Task: Find connections with filter location Hacıqabul with filter topic #realestatewith filter profile language Potuguese with filter current company Volkswagen India with filter school St Anns High School (SSC) with filter industry Chemical Raw Materials Manufacturing with filter service category Marketing with filter keywords title Technical Support Specialist
Action: Mouse moved to (521, 91)
Screenshot: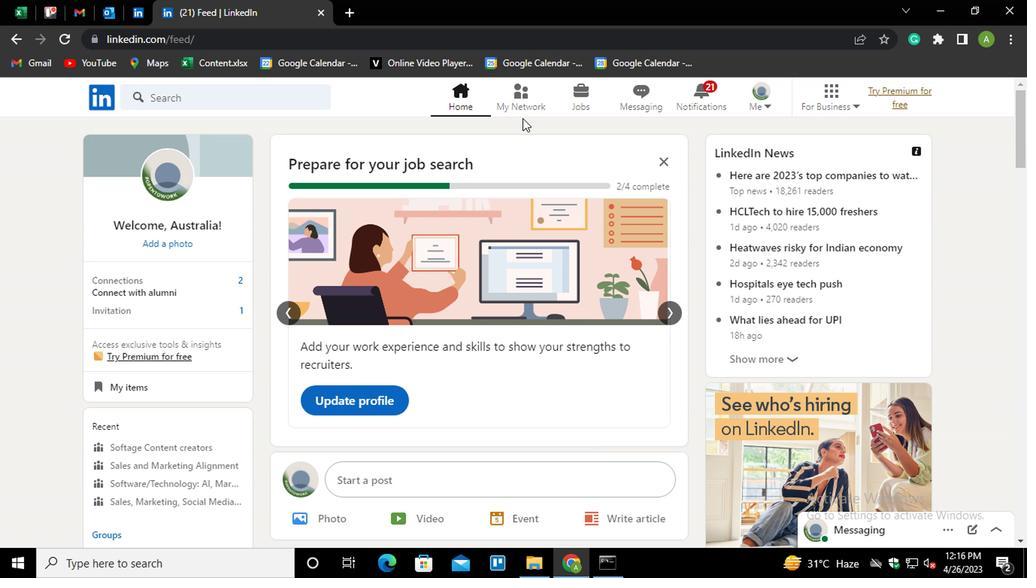 
Action: Mouse pressed left at (521, 91)
Screenshot: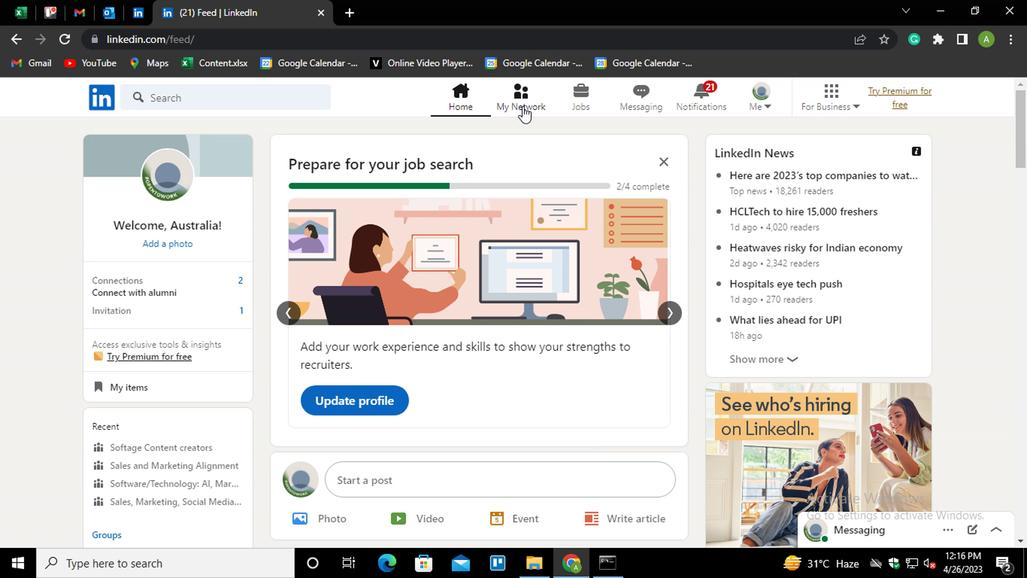 
Action: Mouse moved to (219, 171)
Screenshot: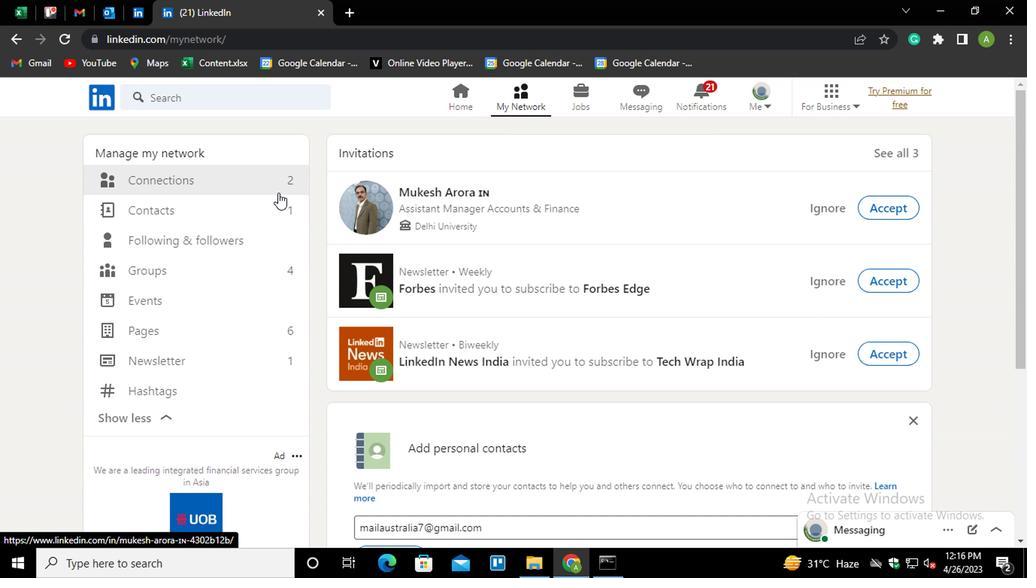 
Action: Mouse pressed left at (219, 171)
Screenshot: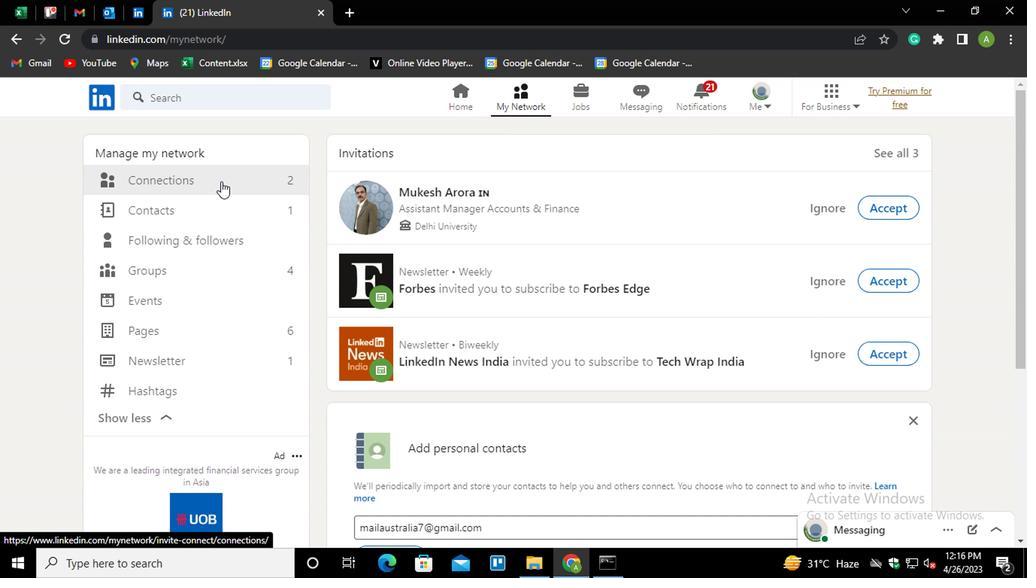 
Action: Mouse moved to (652, 169)
Screenshot: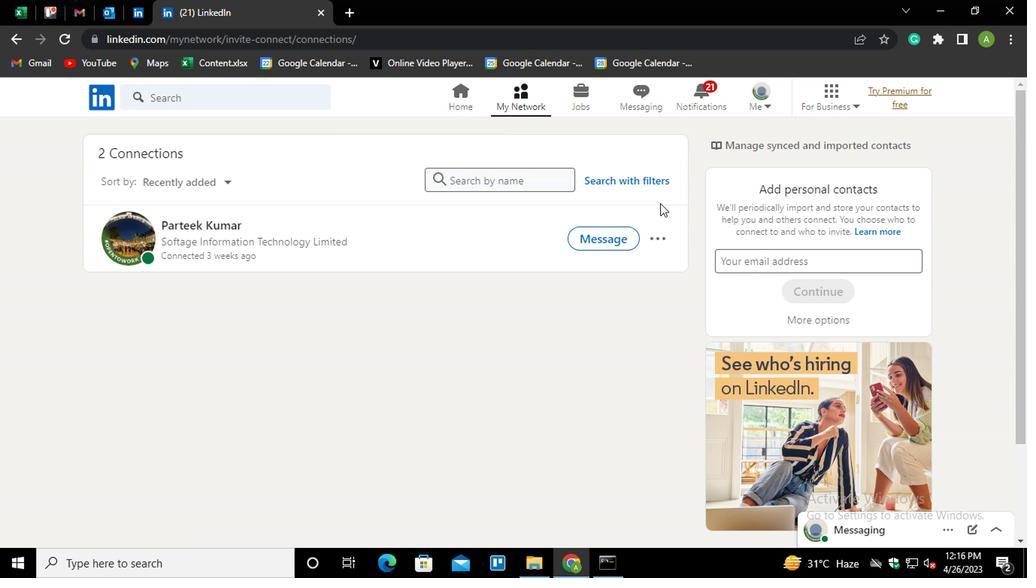 
Action: Mouse pressed left at (652, 169)
Screenshot: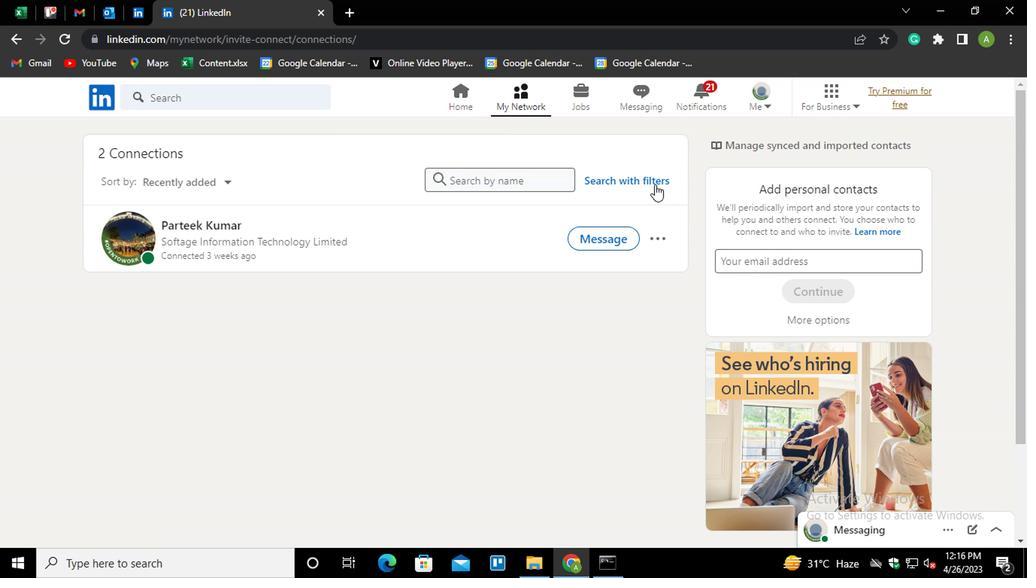 
Action: Mouse moved to (502, 124)
Screenshot: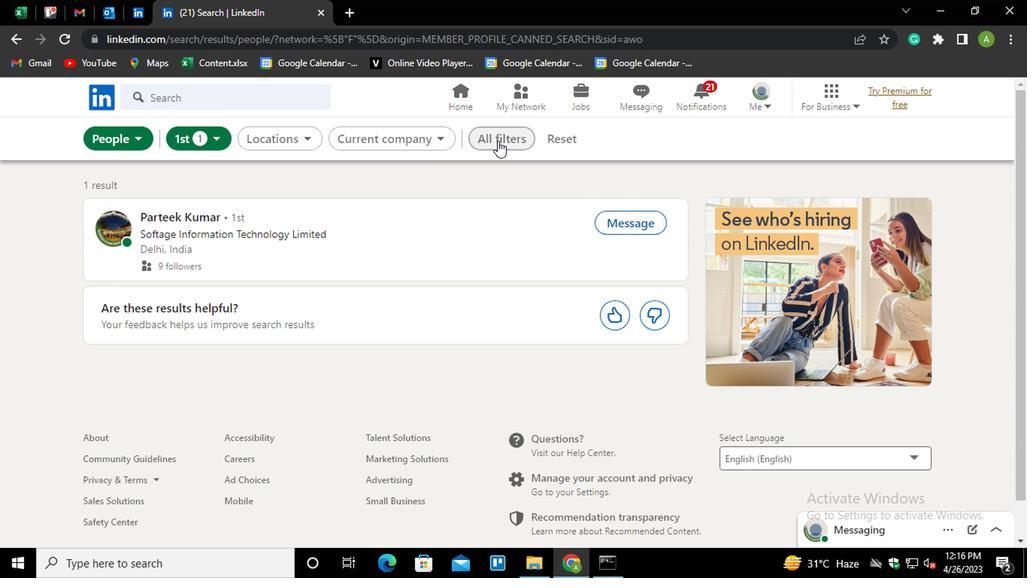 
Action: Mouse pressed left at (502, 124)
Screenshot: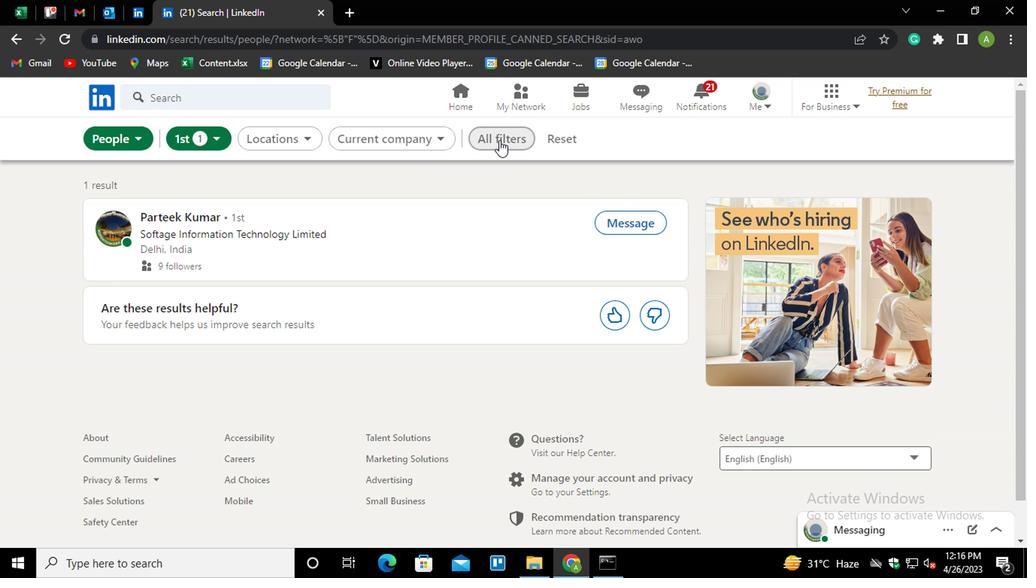 
Action: Mouse moved to (687, 267)
Screenshot: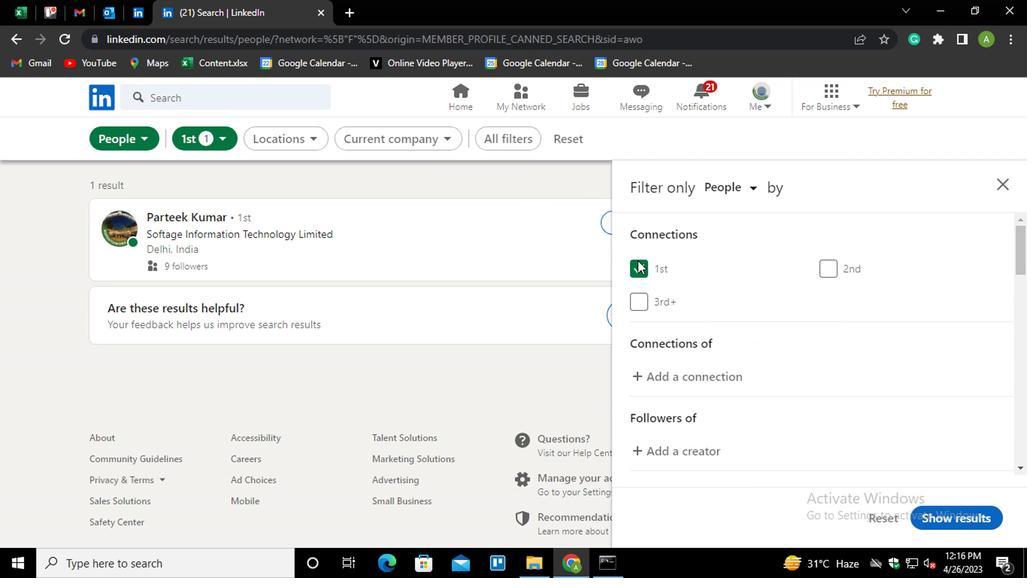 
Action: Mouse scrolled (687, 266) with delta (0, -1)
Screenshot: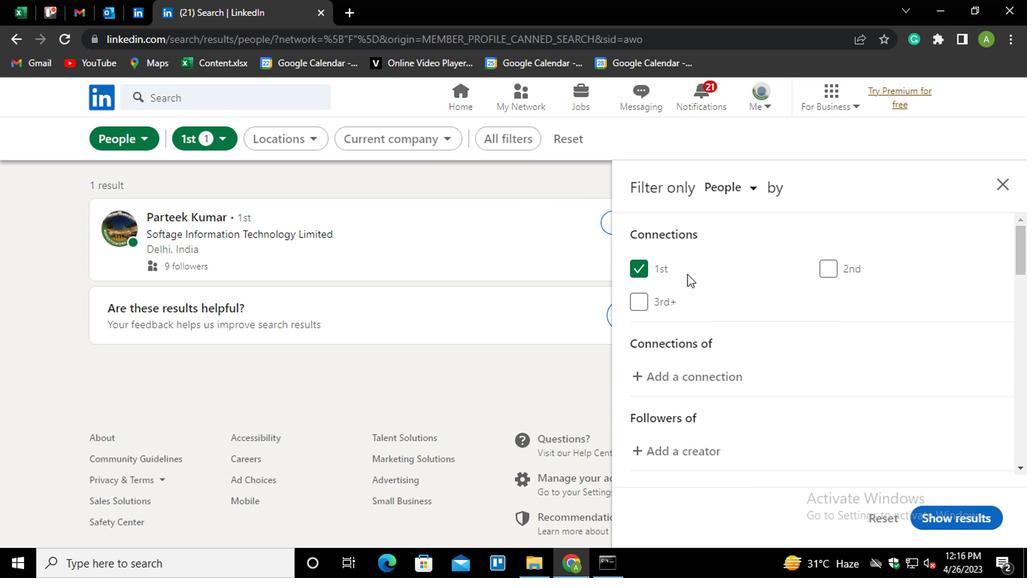 
Action: Mouse scrolled (687, 266) with delta (0, -1)
Screenshot: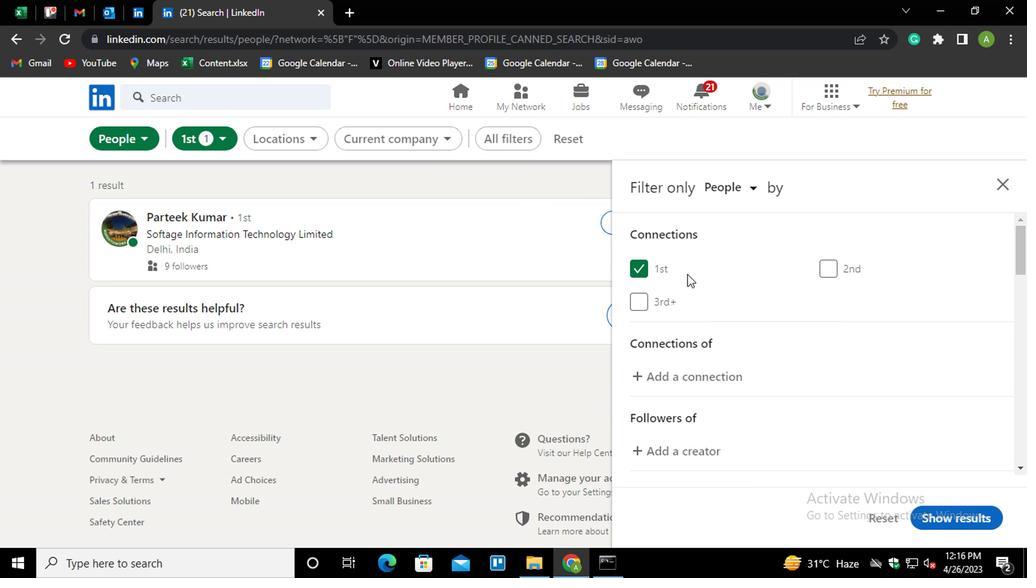 
Action: Mouse moved to (684, 290)
Screenshot: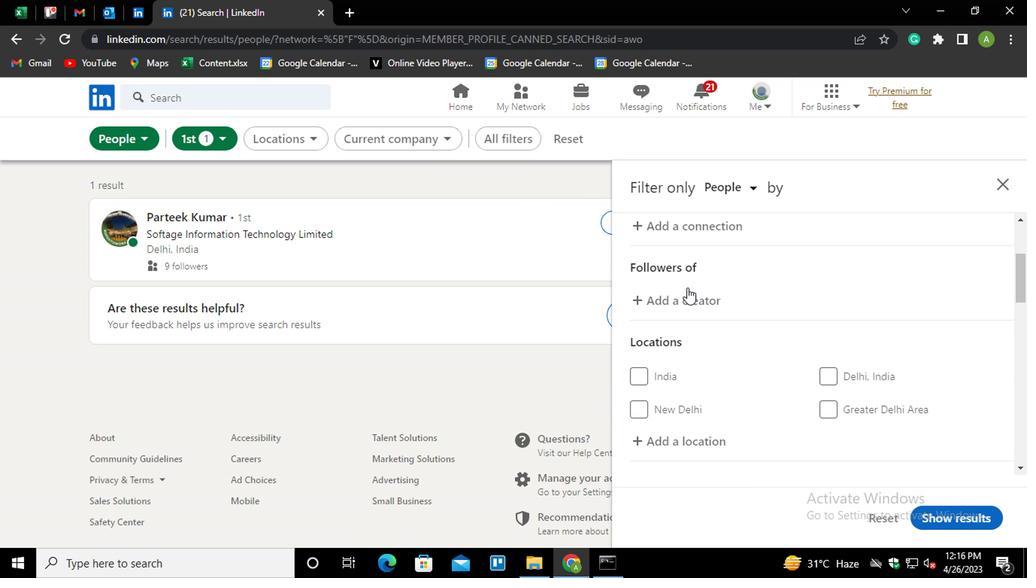 
Action: Mouse scrolled (684, 291) with delta (0, 1)
Screenshot: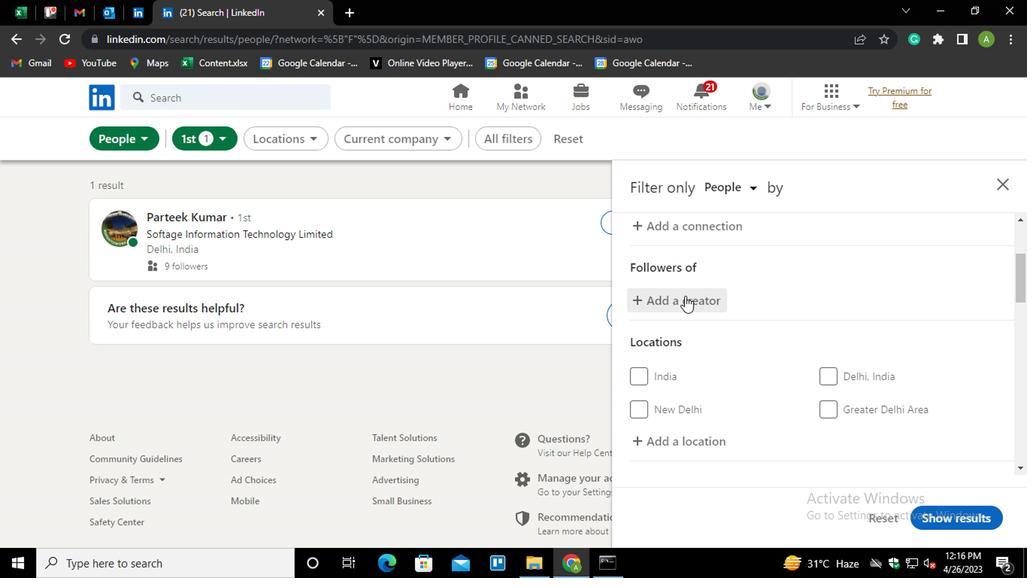 
Action: Mouse moved to (687, 313)
Screenshot: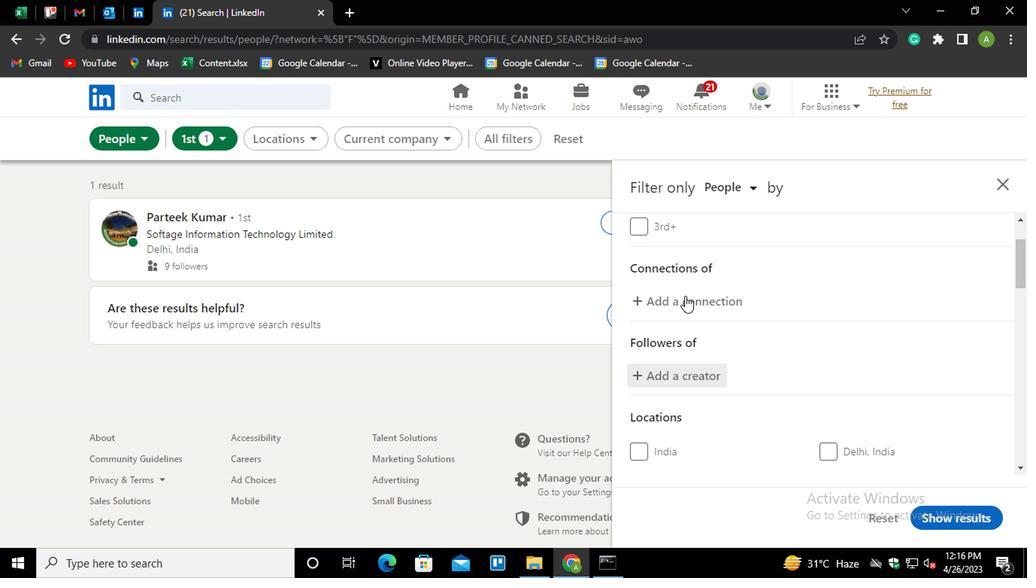 
Action: Mouse scrolled (687, 313) with delta (0, 0)
Screenshot: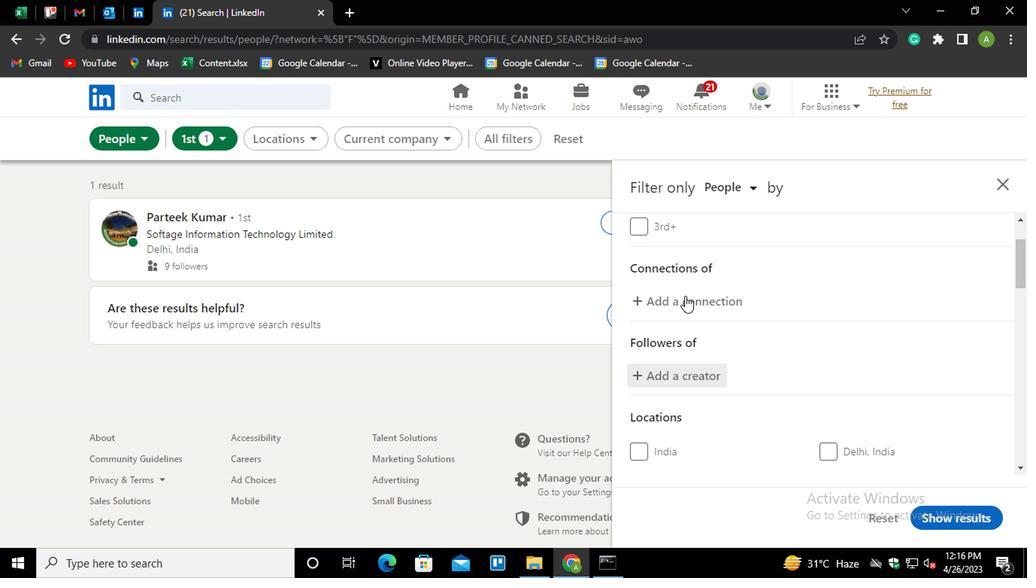 
Action: Mouse scrolled (687, 313) with delta (0, 0)
Screenshot: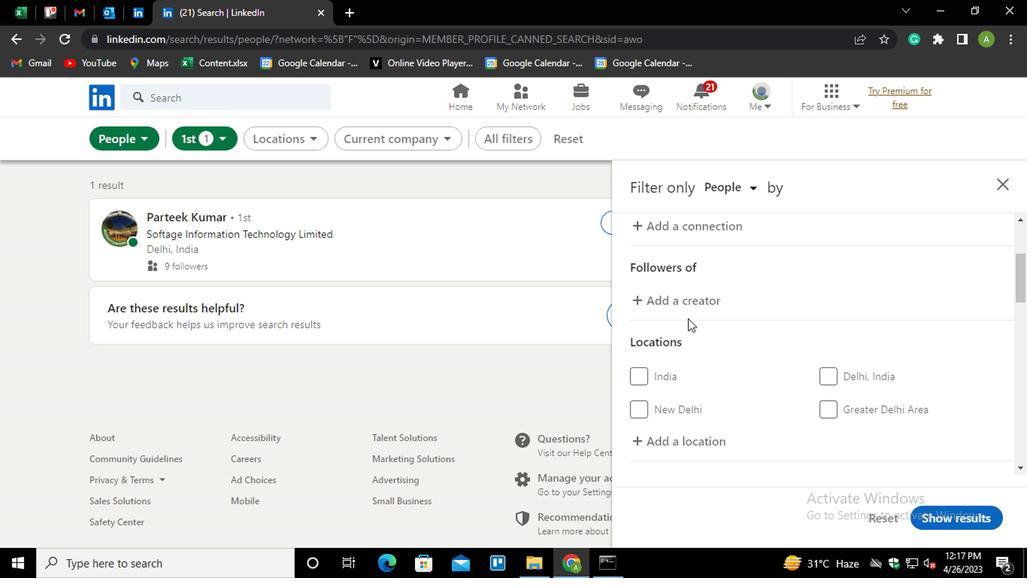 
Action: Mouse moved to (683, 370)
Screenshot: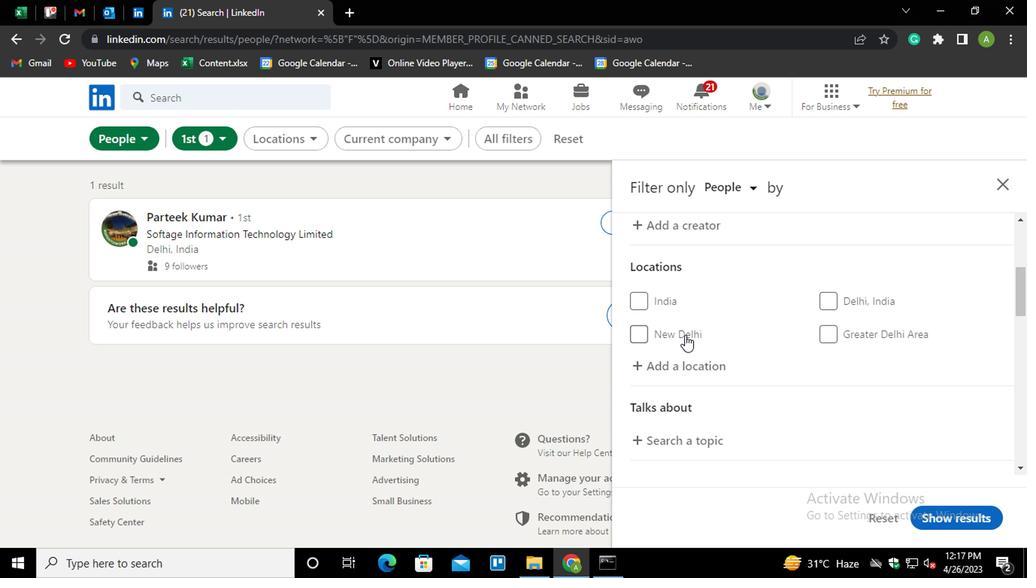 
Action: Mouse pressed left at (683, 370)
Screenshot: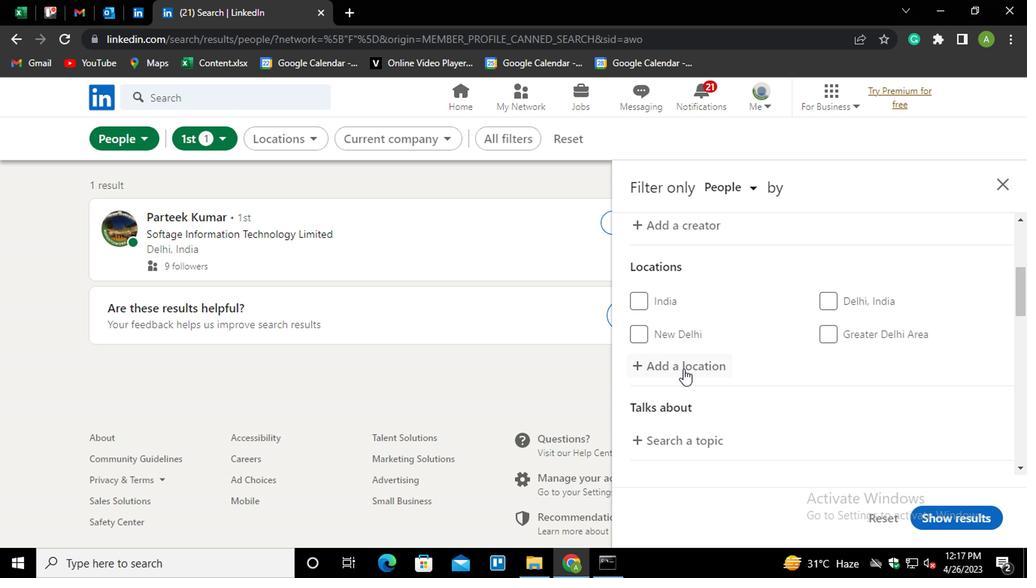 
Action: Mouse moved to (685, 364)
Screenshot: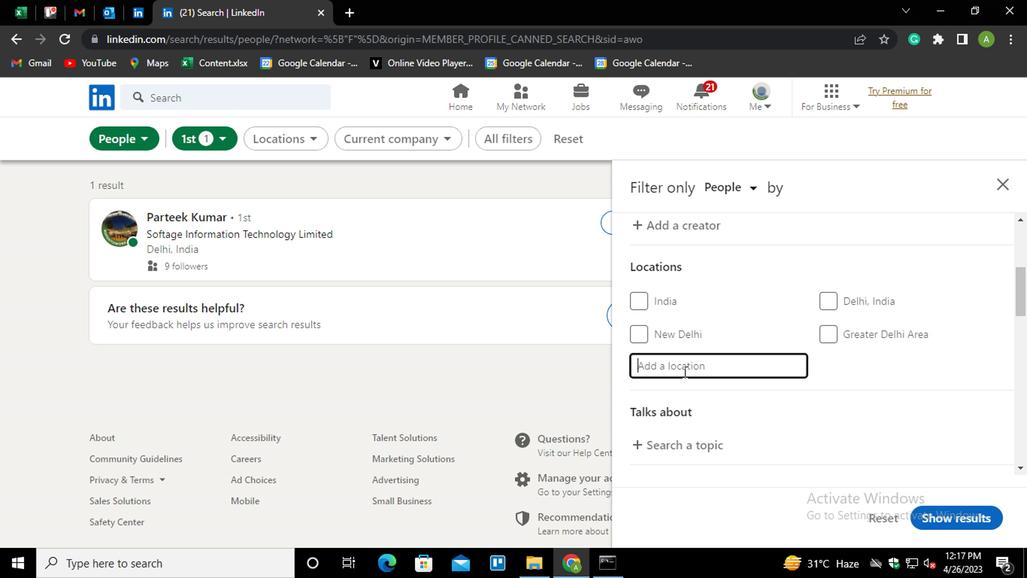 
Action: Mouse pressed left at (685, 364)
Screenshot: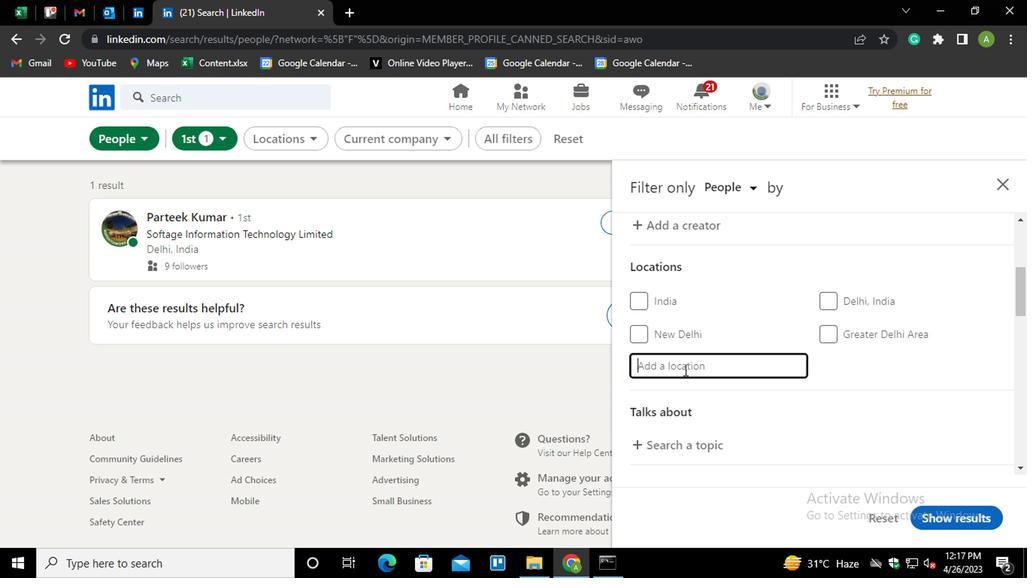 
Action: Key pressed <Key.shift_r>Haciqa<Key.down><Key.enter>
Screenshot: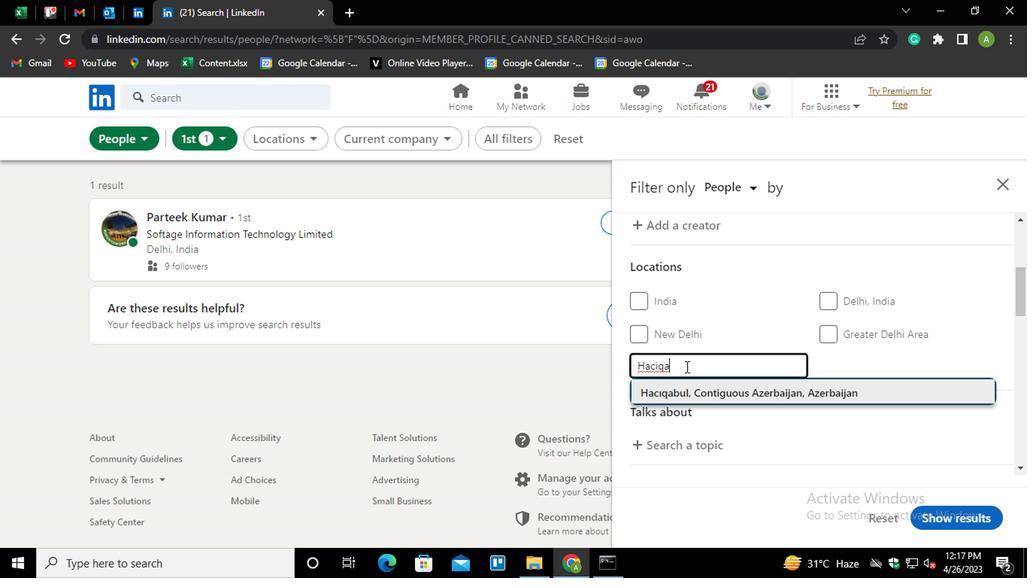 
Action: Mouse moved to (749, 371)
Screenshot: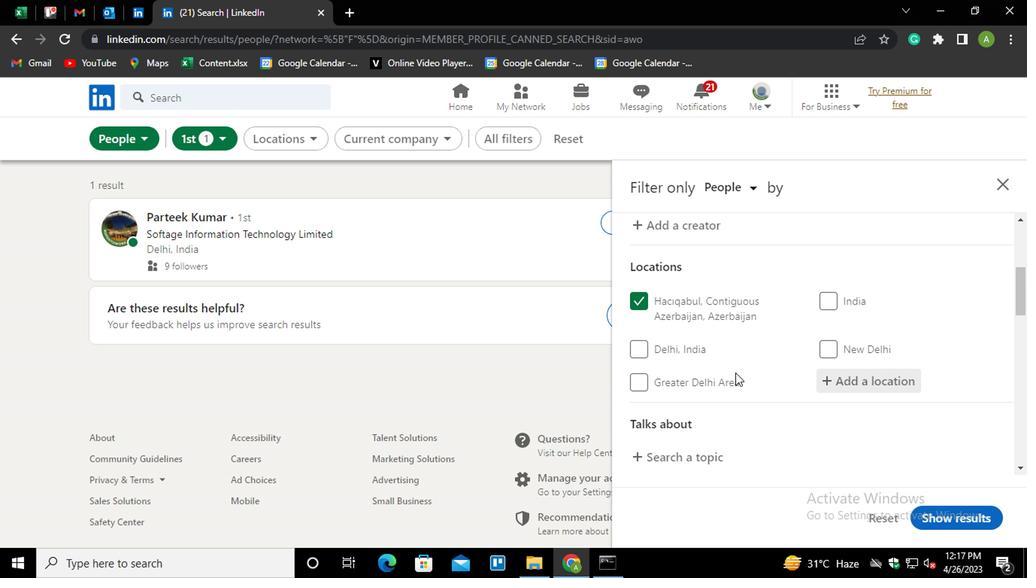 
Action: Mouse scrolled (749, 370) with delta (0, 0)
Screenshot: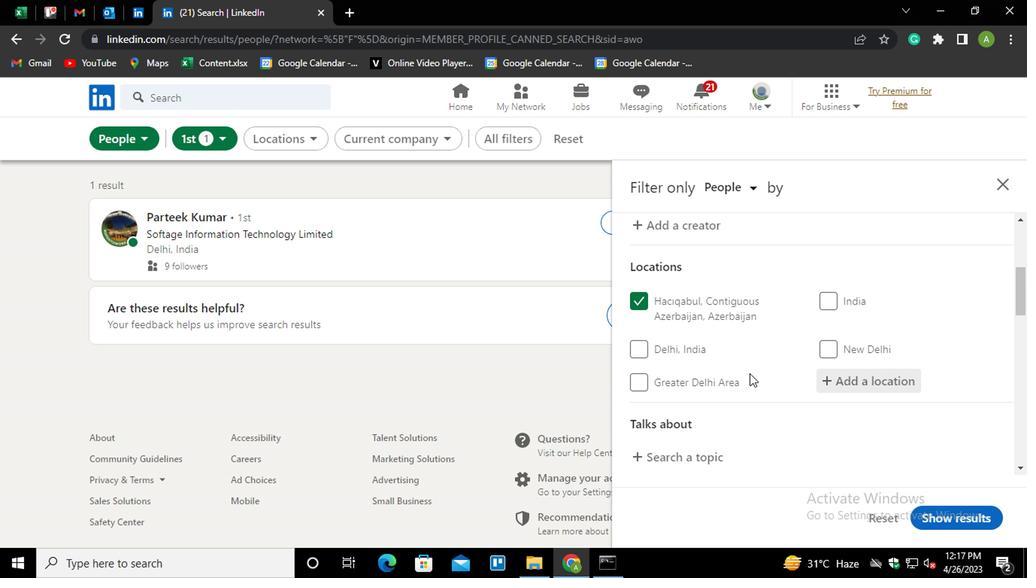 
Action: Mouse moved to (679, 379)
Screenshot: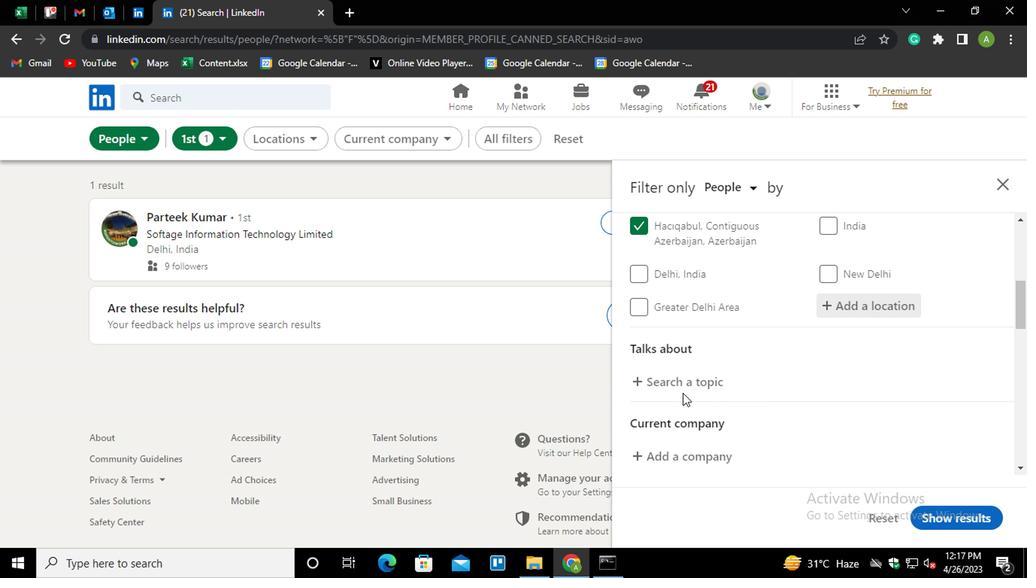 
Action: Mouse pressed left at (679, 379)
Screenshot: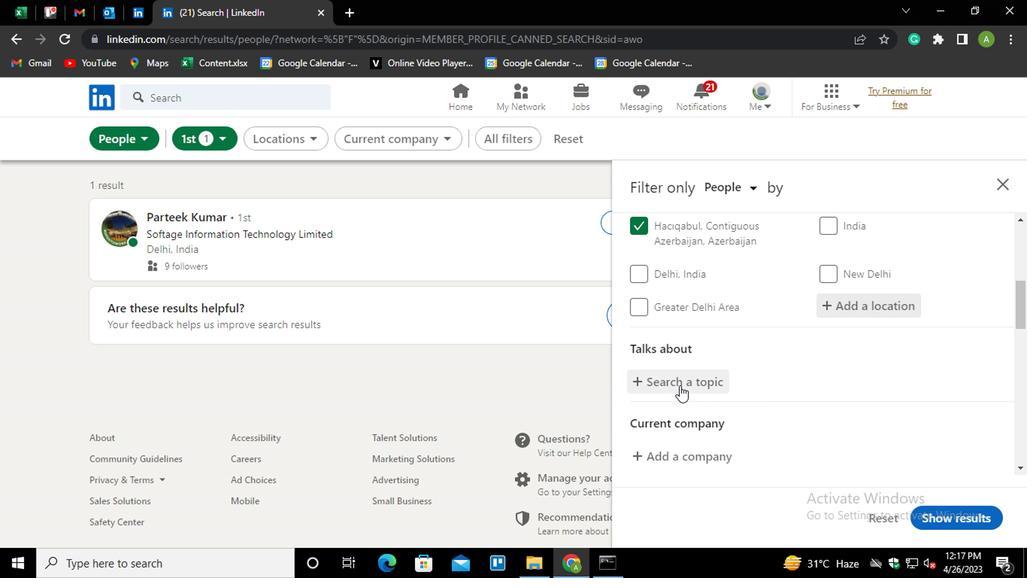
Action: Key pressed <Key.shift>#REALESTATE
Screenshot: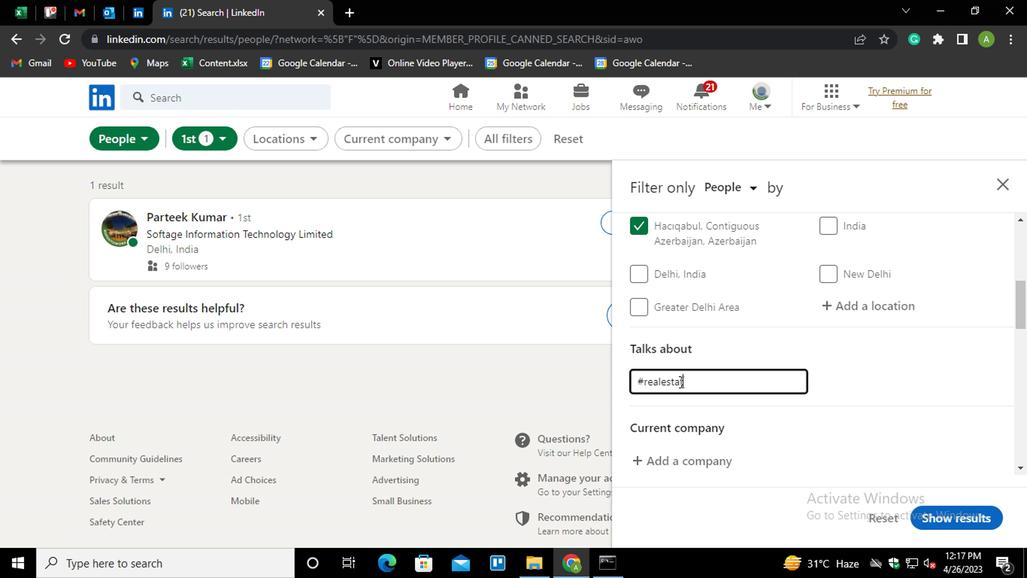 
Action: Mouse moved to (897, 374)
Screenshot: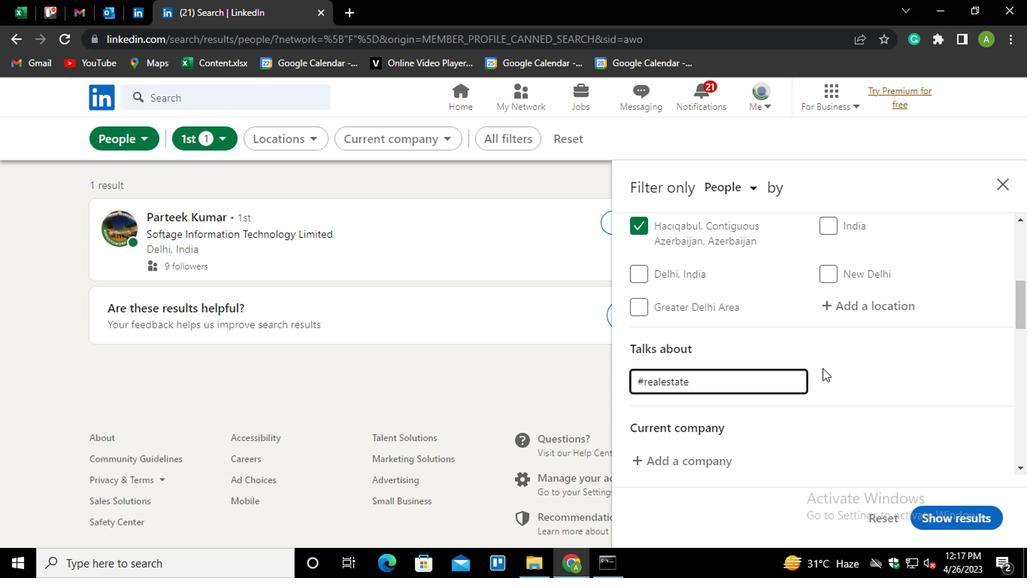 
Action: Mouse pressed left at (897, 374)
Screenshot: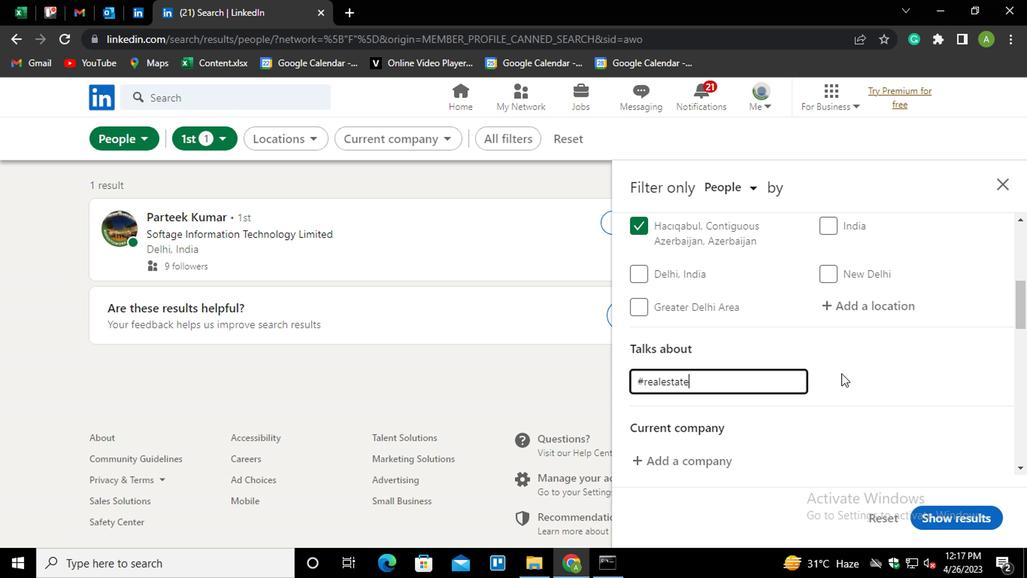 
Action: Mouse moved to (866, 340)
Screenshot: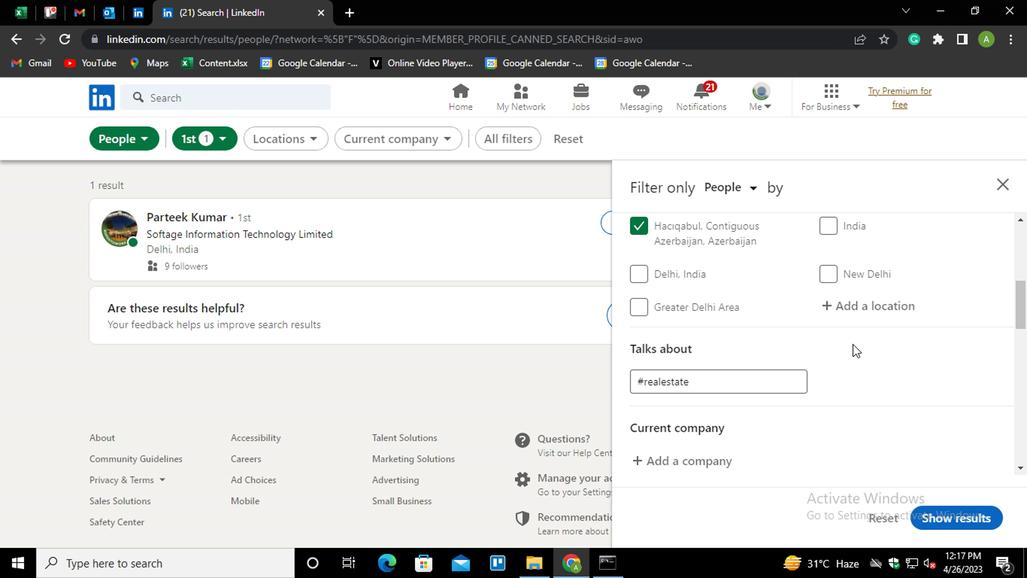 
Action: Mouse scrolled (866, 339) with delta (0, 0)
Screenshot: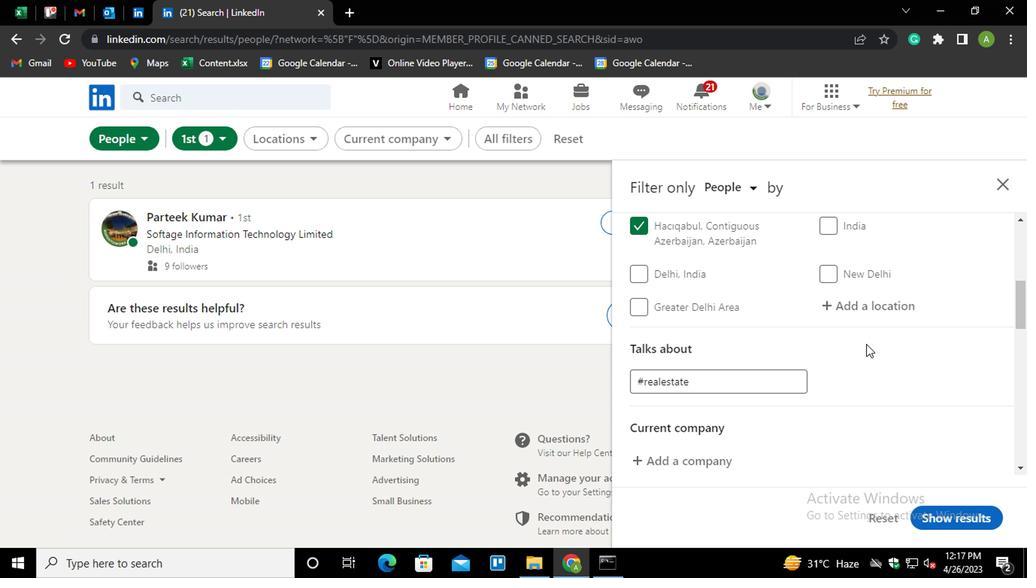 
Action: Mouse moved to (689, 369)
Screenshot: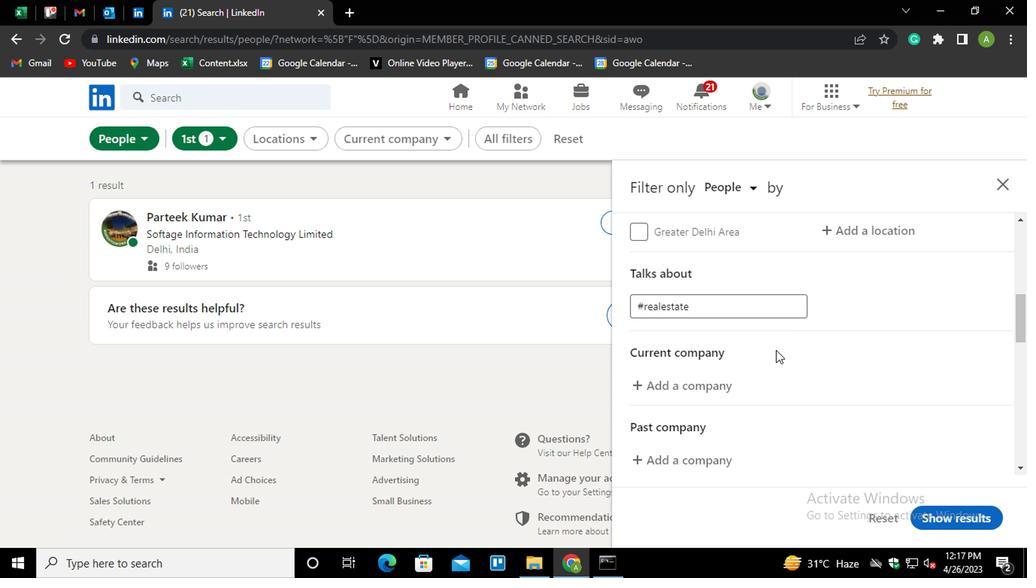 
Action: Mouse scrolled (689, 368) with delta (0, 0)
Screenshot: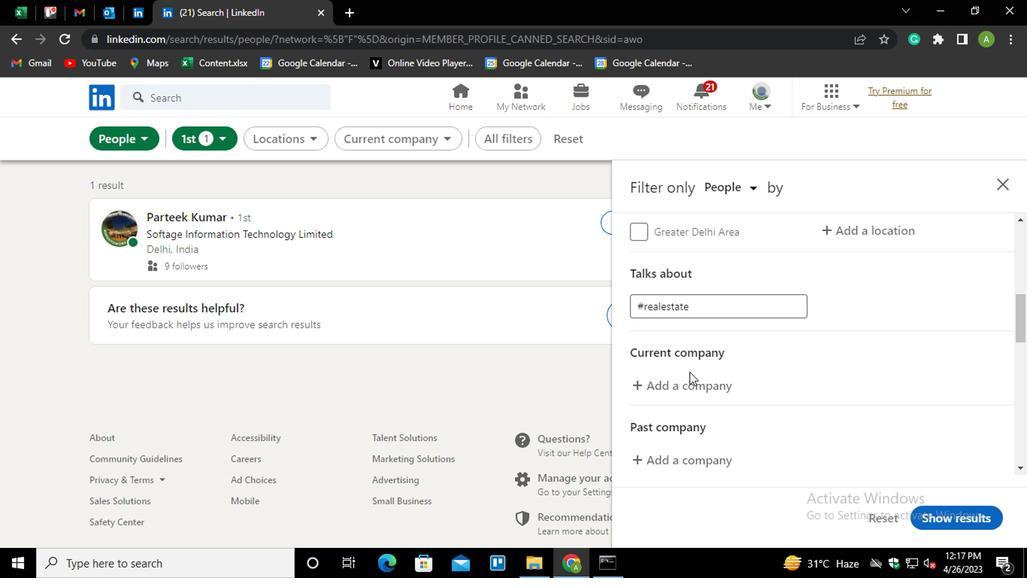 
Action: Mouse moved to (682, 303)
Screenshot: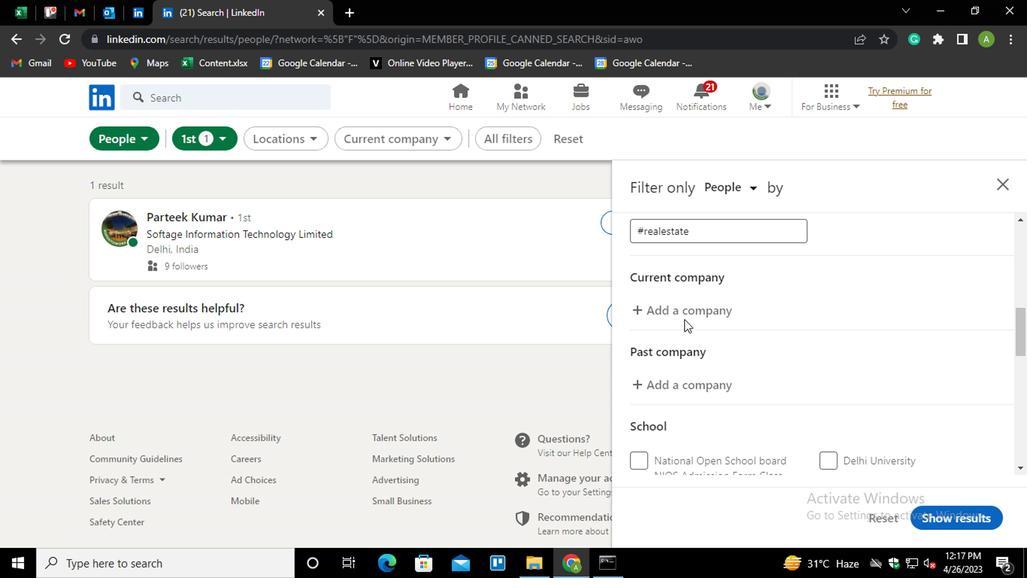
Action: Mouse pressed left at (682, 303)
Screenshot: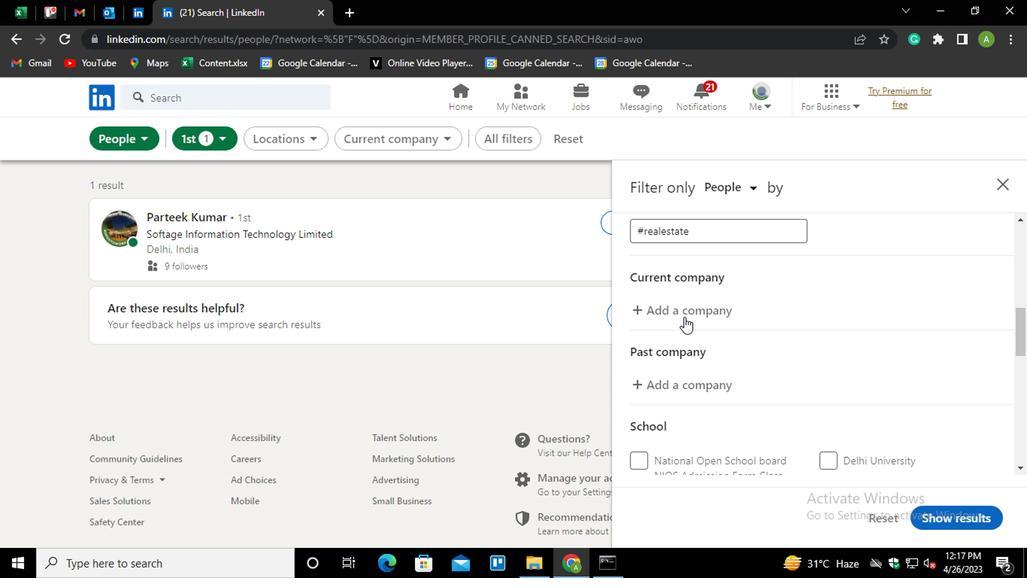 
Action: Key pressed <Key.shift>VOLKS<Key.down><Key.down><Key.down><Key.down><Key.down><Key.enter>
Screenshot: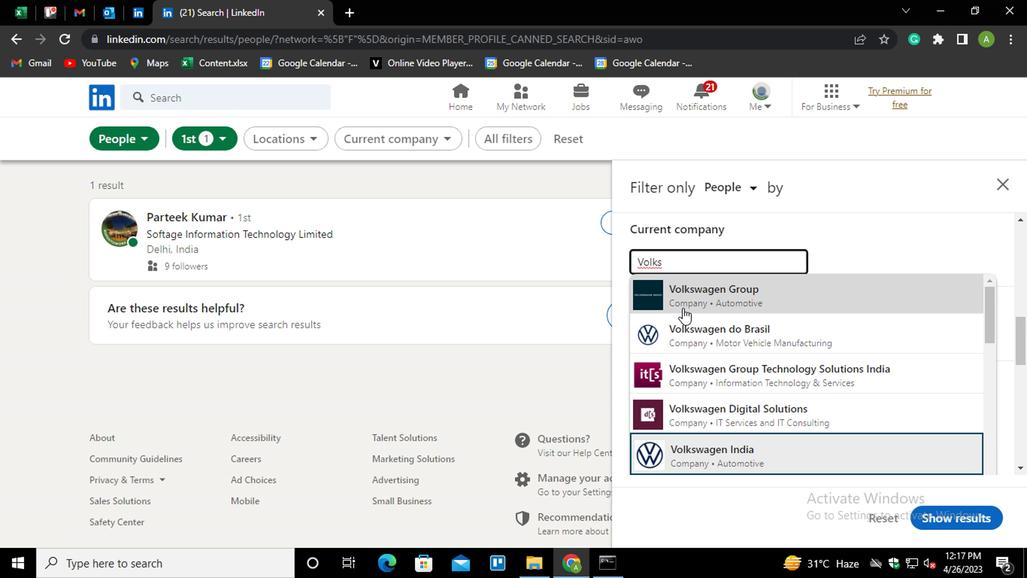 
Action: Mouse moved to (770, 308)
Screenshot: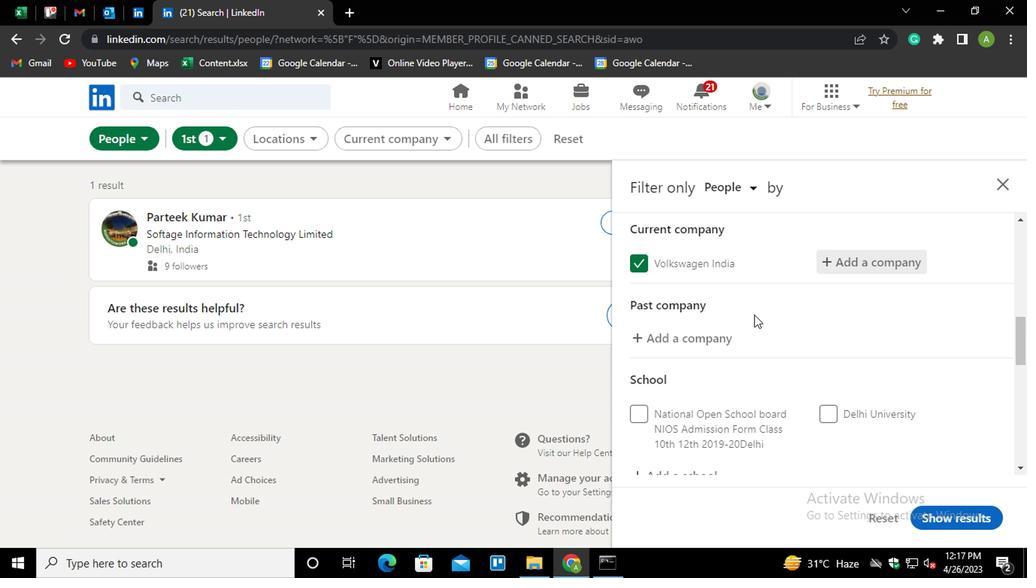 
Action: Mouse scrolled (770, 307) with delta (0, 0)
Screenshot: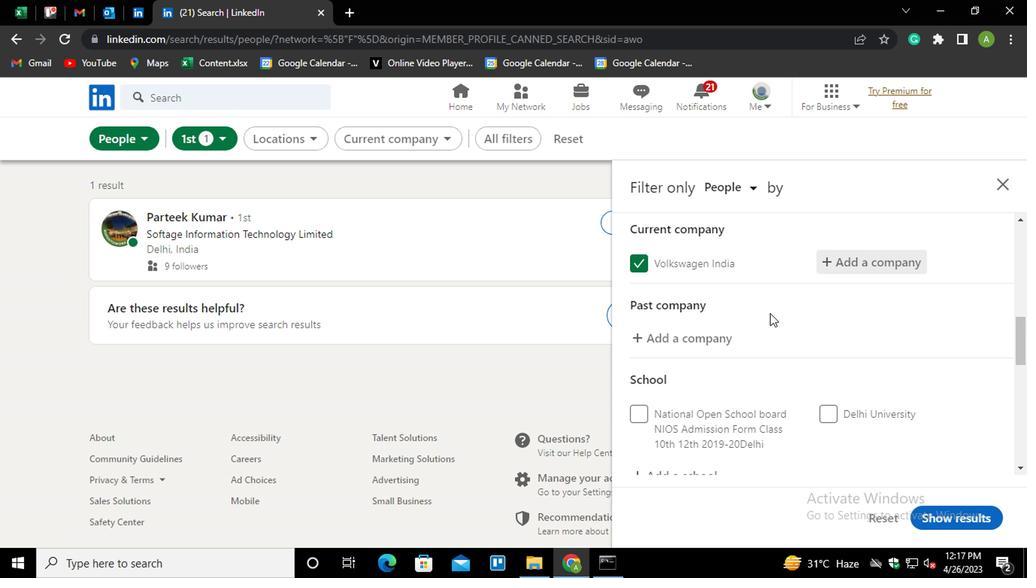 
Action: Mouse scrolled (770, 307) with delta (0, 0)
Screenshot: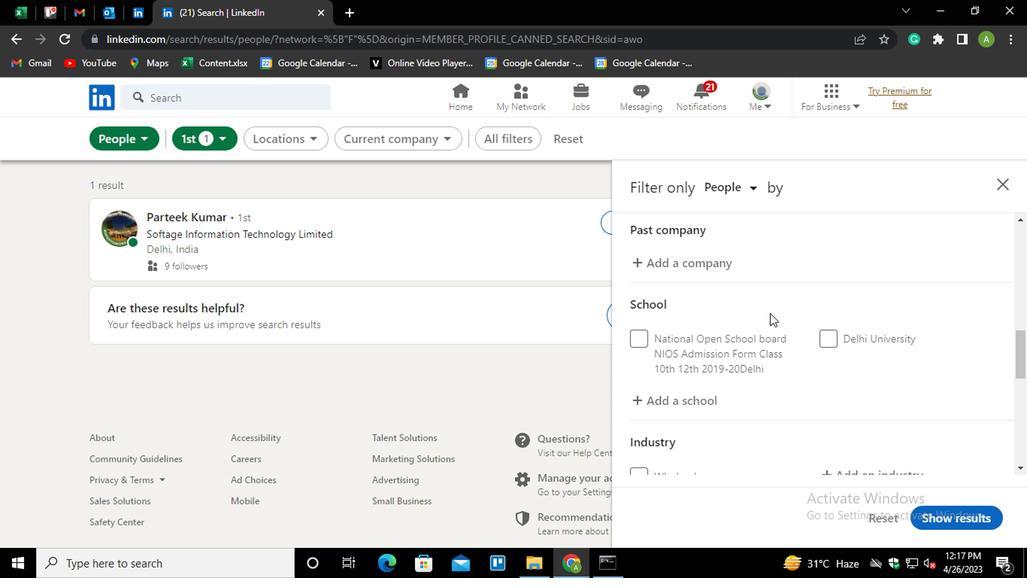 
Action: Mouse moved to (665, 326)
Screenshot: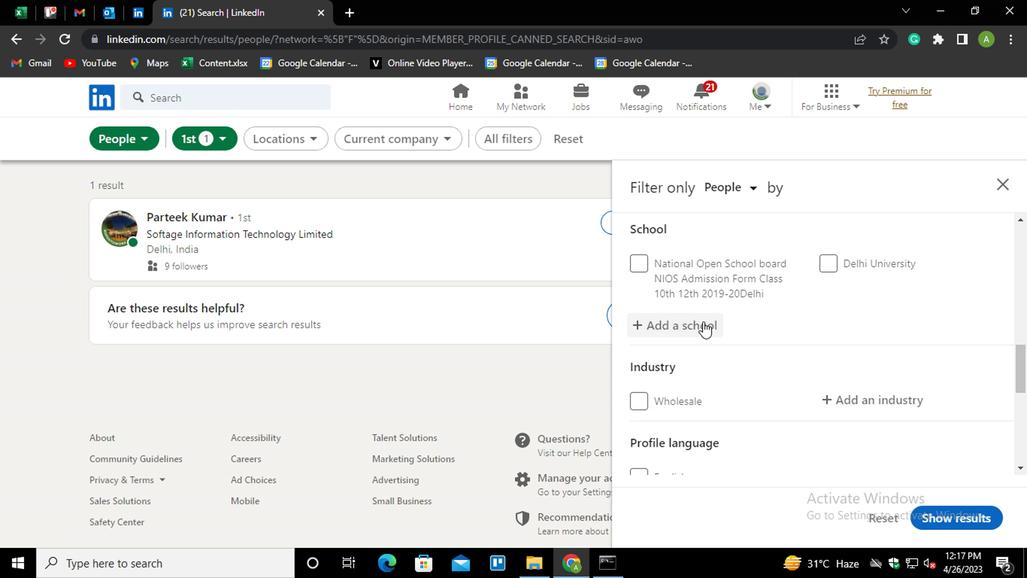 
Action: Mouse pressed left at (665, 326)
Screenshot: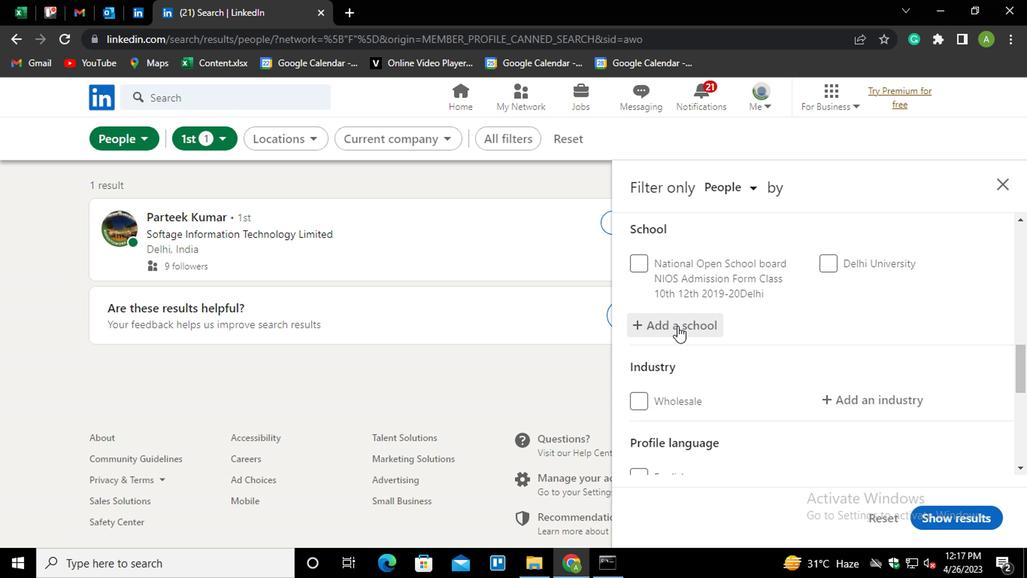 
Action: Mouse moved to (691, 325)
Screenshot: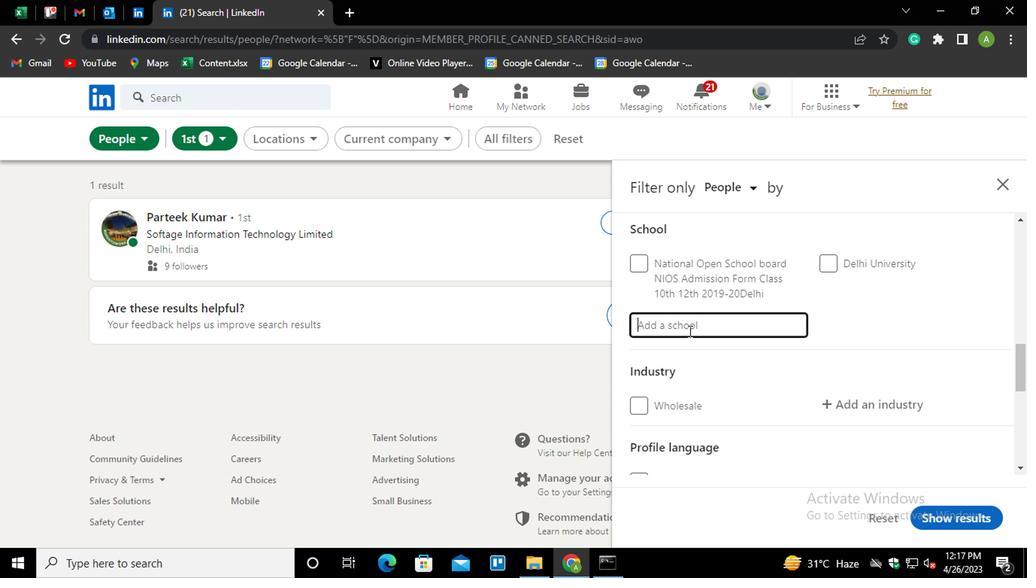 
Action: Mouse pressed left at (691, 325)
Screenshot: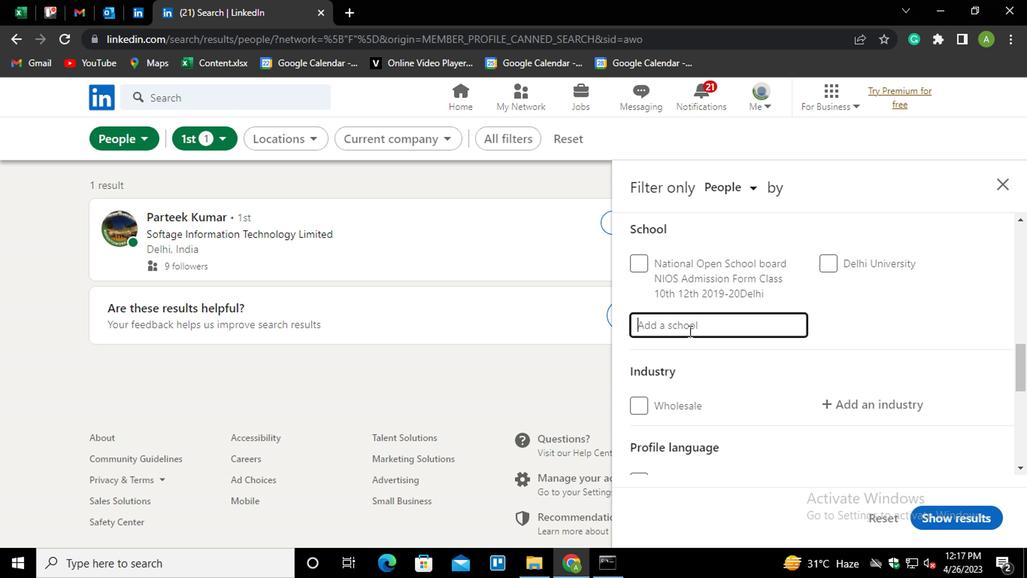 
Action: Key pressed <Key.shift>ST<Key.space><Key.shift>ANNS<Key.down><Key.enter>
Screenshot: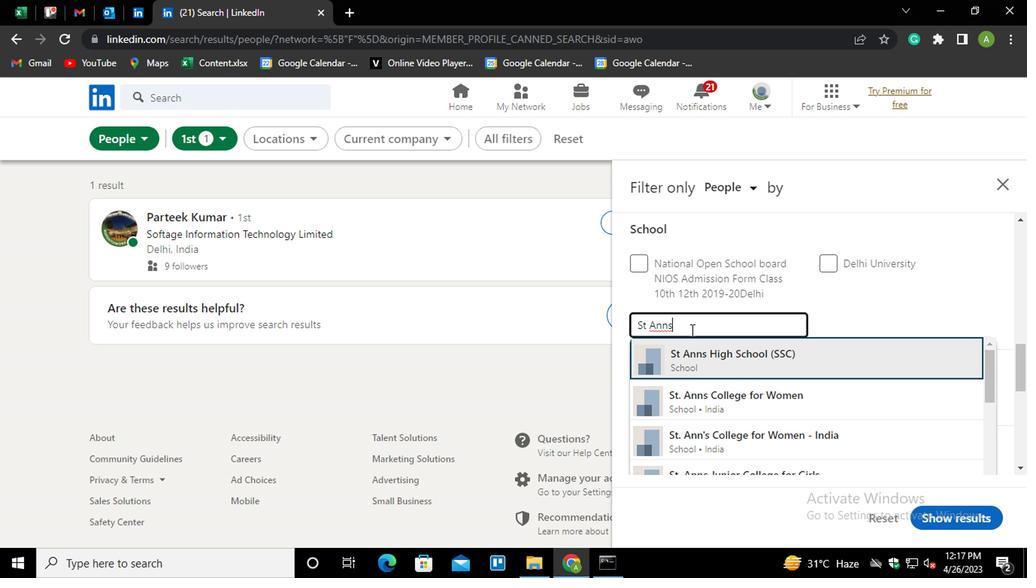
Action: Mouse scrolled (691, 324) with delta (0, 0)
Screenshot: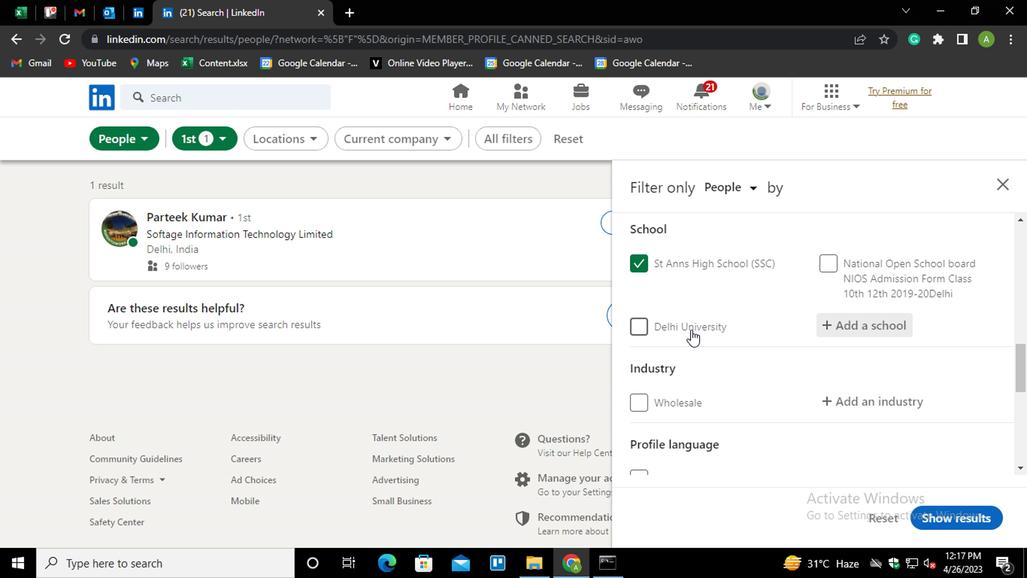 
Action: Mouse moved to (839, 329)
Screenshot: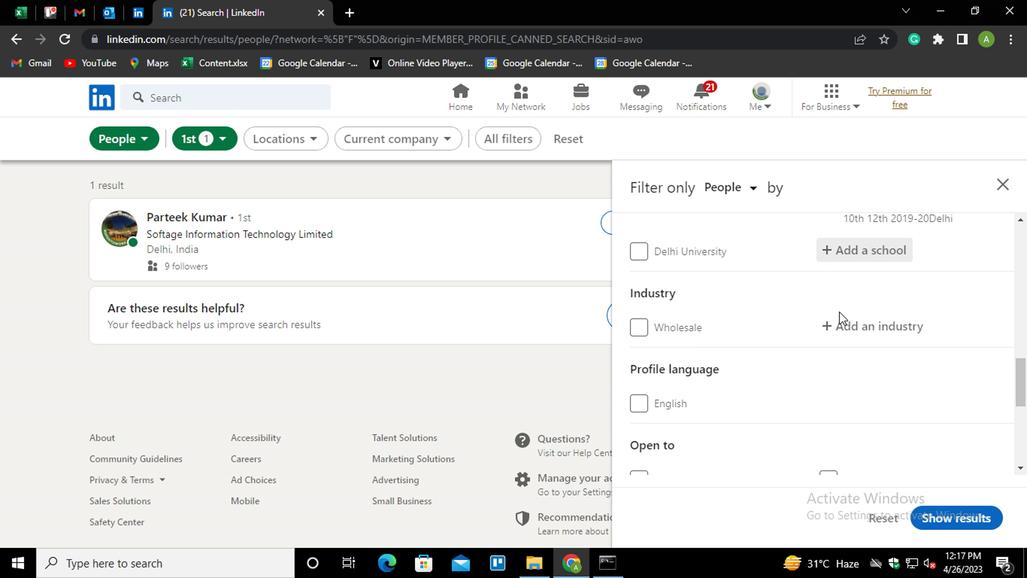 
Action: Mouse pressed left at (839, 329)
Screenshot: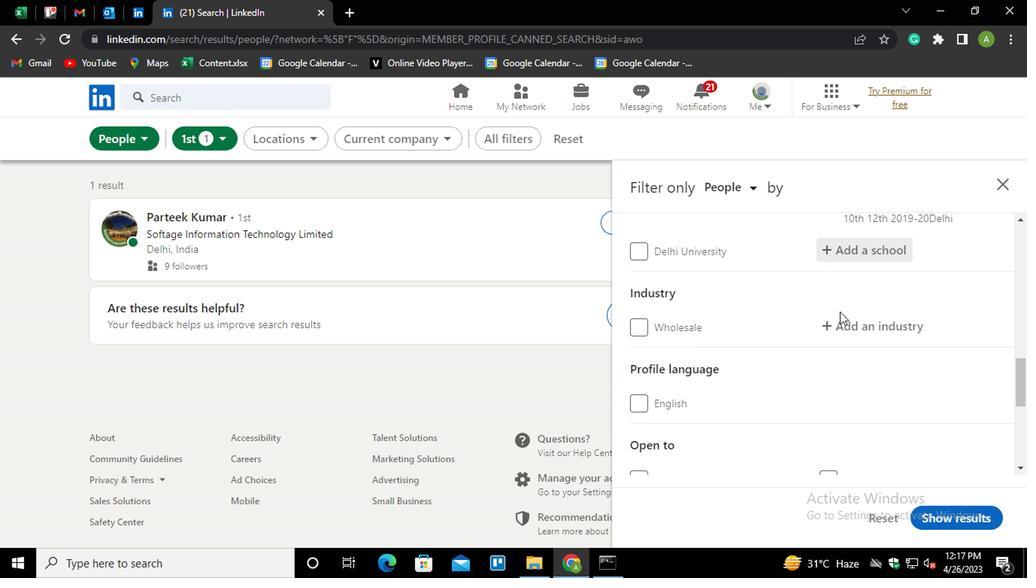 
Action: Mouse moved to (837, 328)
Screenshot: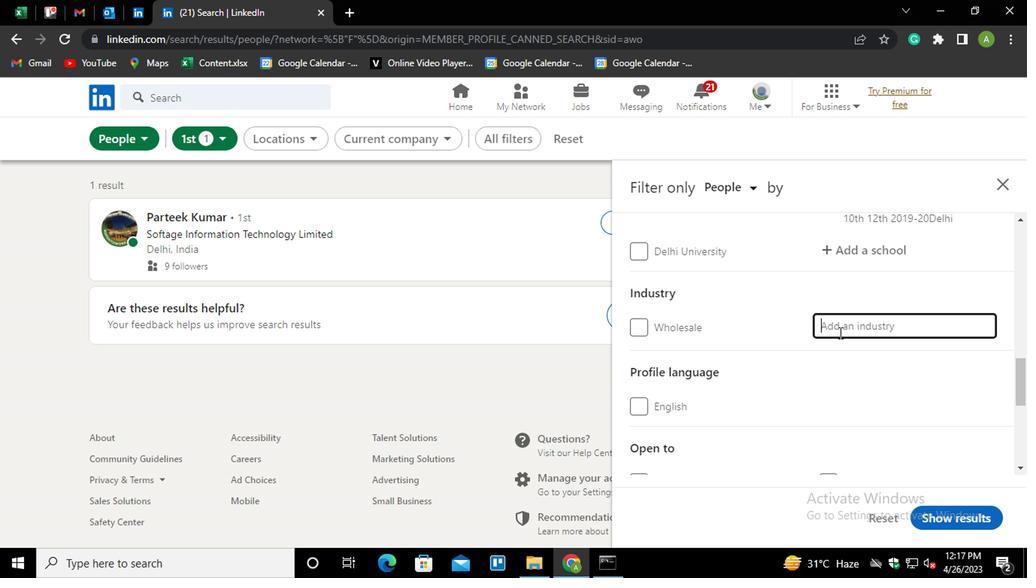 
Action: Key pressed <Key.shift>CHEMI<Key.down><Key.down><Key.down><Key.down><Key.enter>
Screenshot: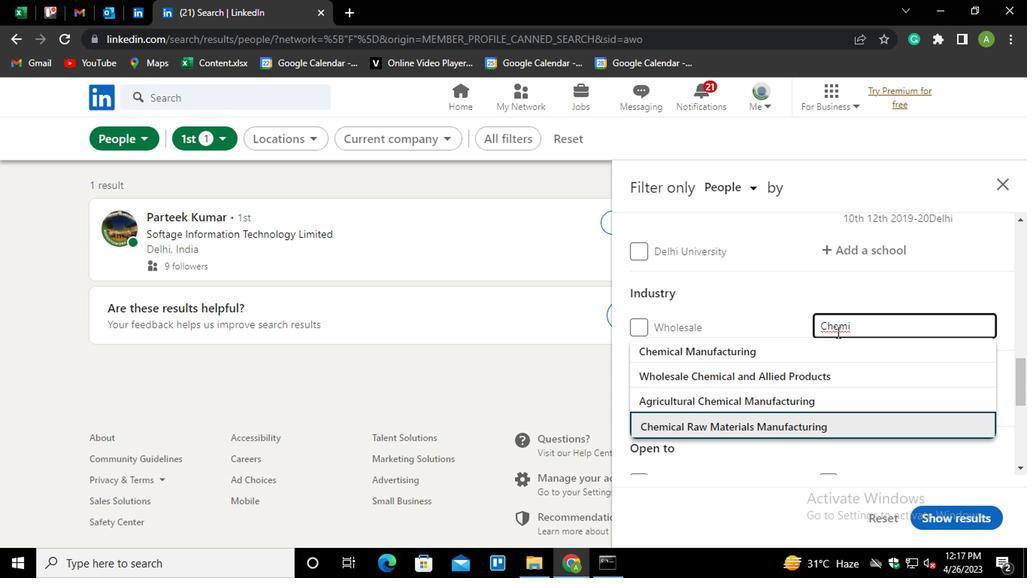 
Action: Mouse moved to (873, 347)
Screenshot: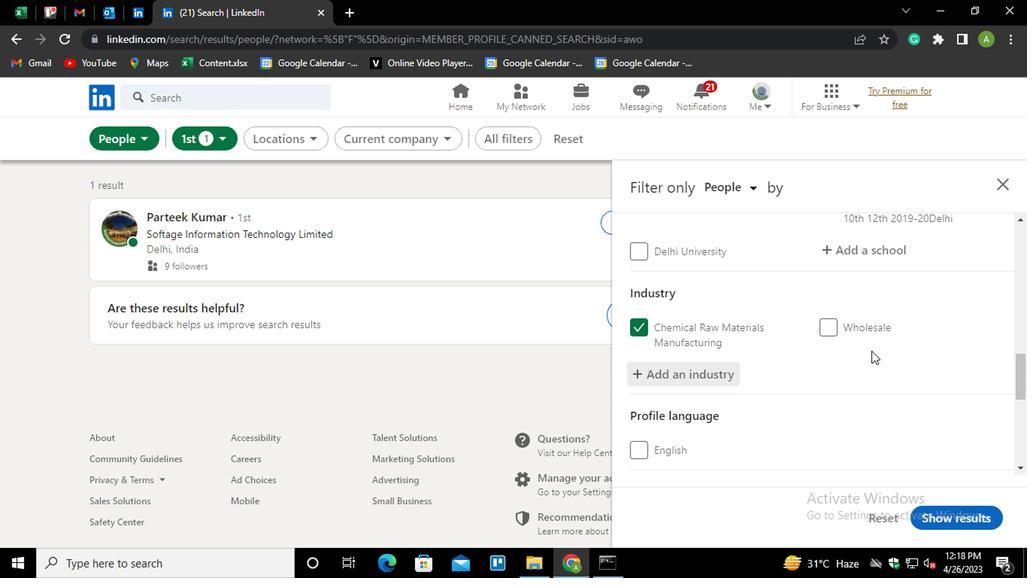 
Action: Mouse scrolled (873, 346) with delta (0, 0)
Screenshot: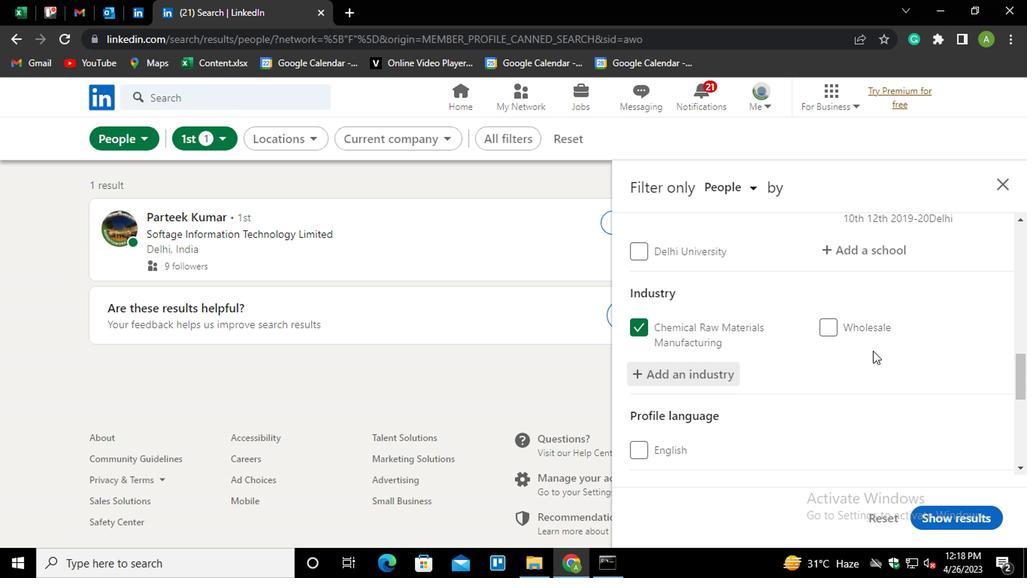 
Action: Mouse moved to (850, 362)
Screenshot: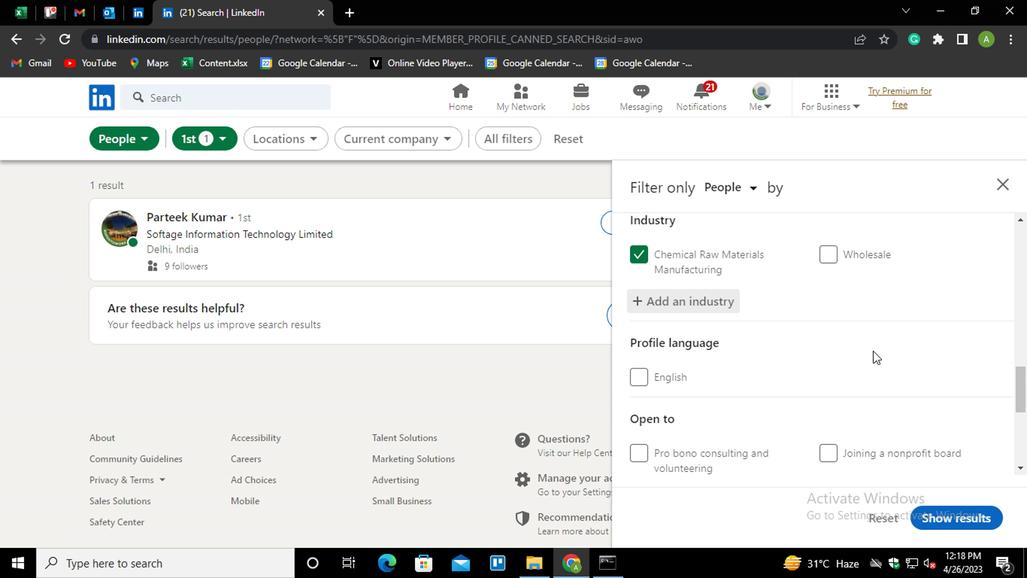 
Action: Mouse scrolled (850, 362) with delta (0, 0)
Screenshot: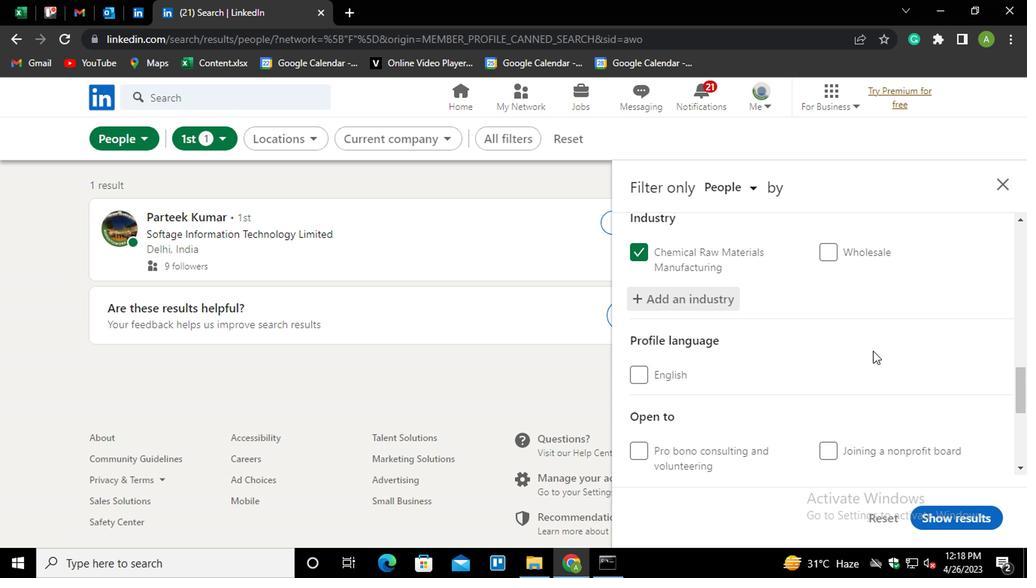 
Action: Mouse moved to (826, 367)
Screenshot: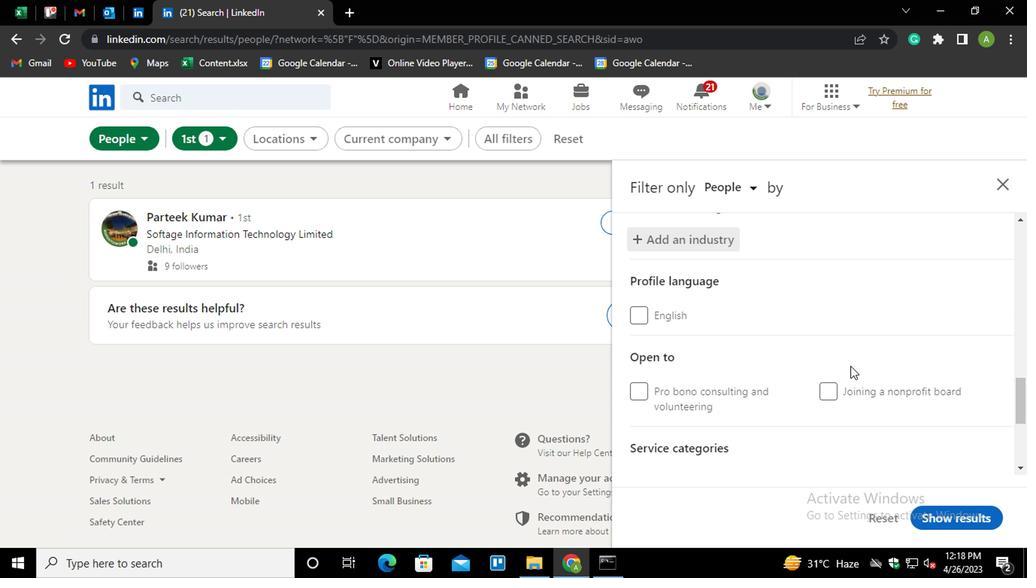 
Action: Mouse scrolled (826, 366) with delta (0, -1)
Screenshot: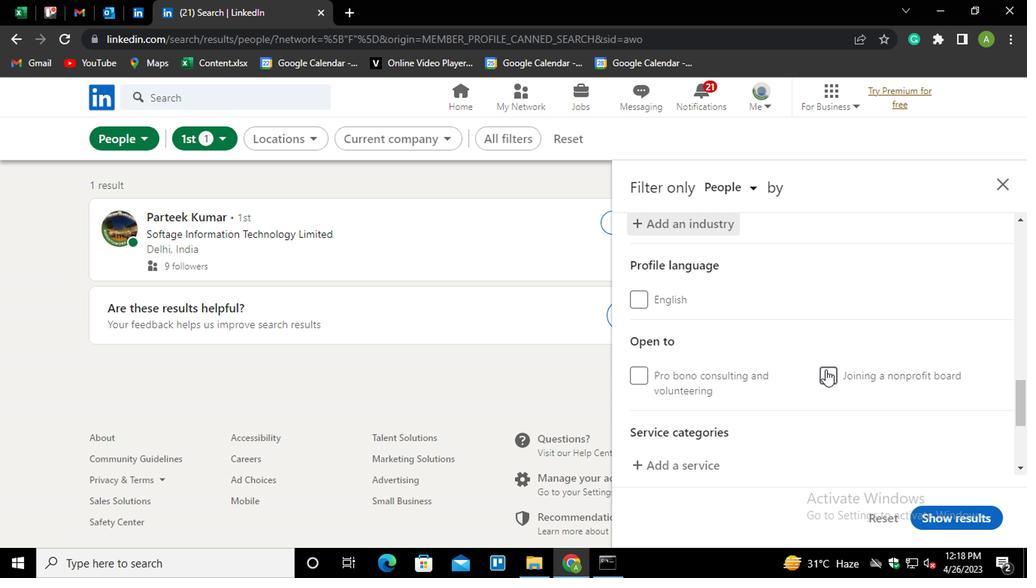 
Action: Mouse moved to (675, 391)
Screenshot: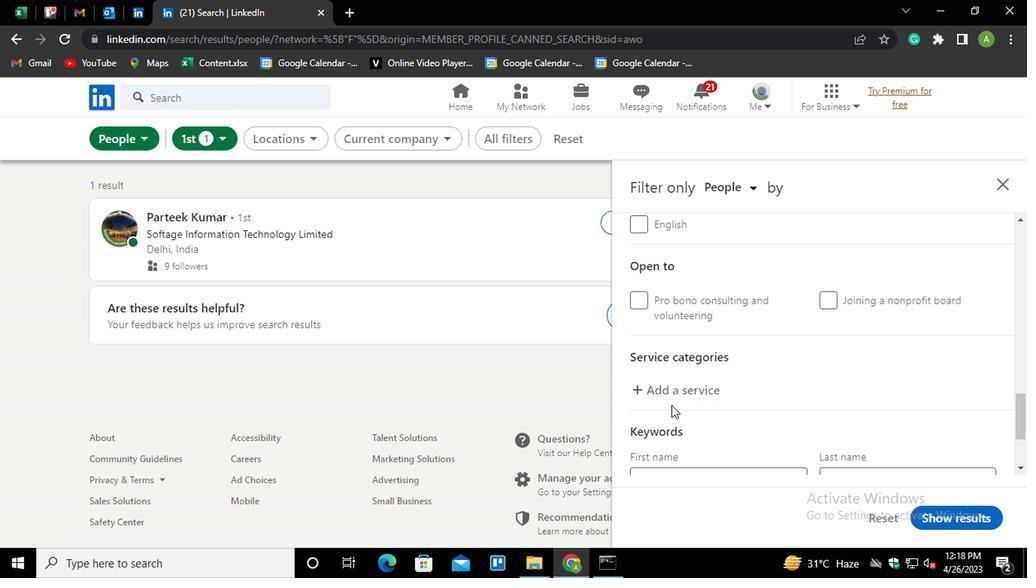 
Action: Mouse pressed left at (675, 391)
Screenshot: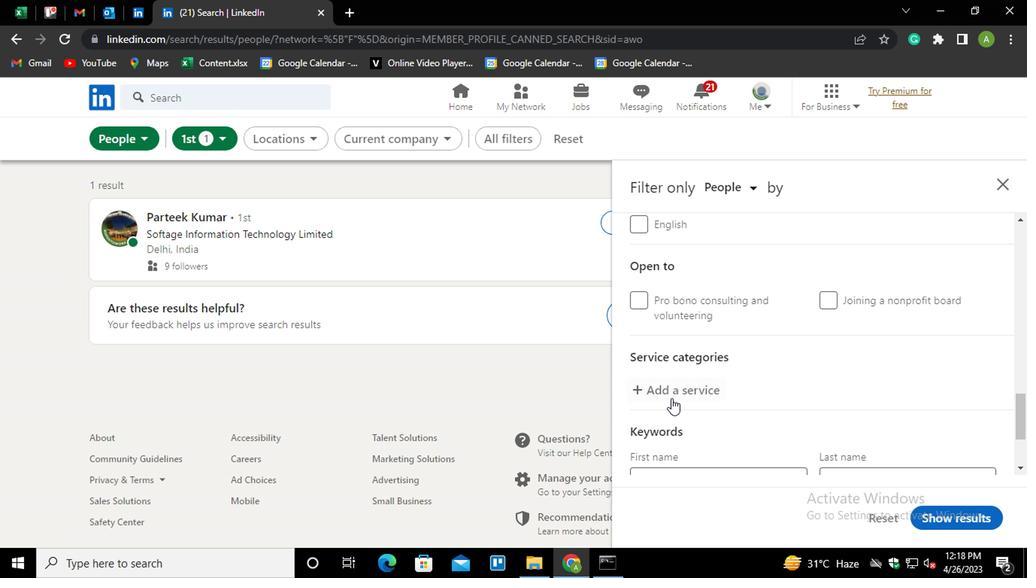 
Action: Mouse moved to (683, 384)
Screenshot: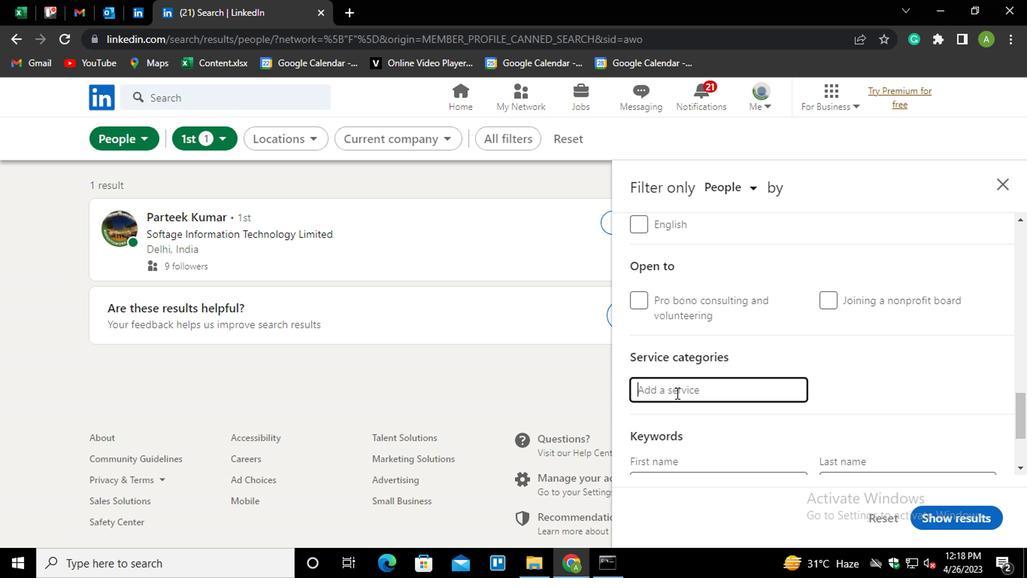 
Action: Mouse pressed left at (683, 384)
Screenshot: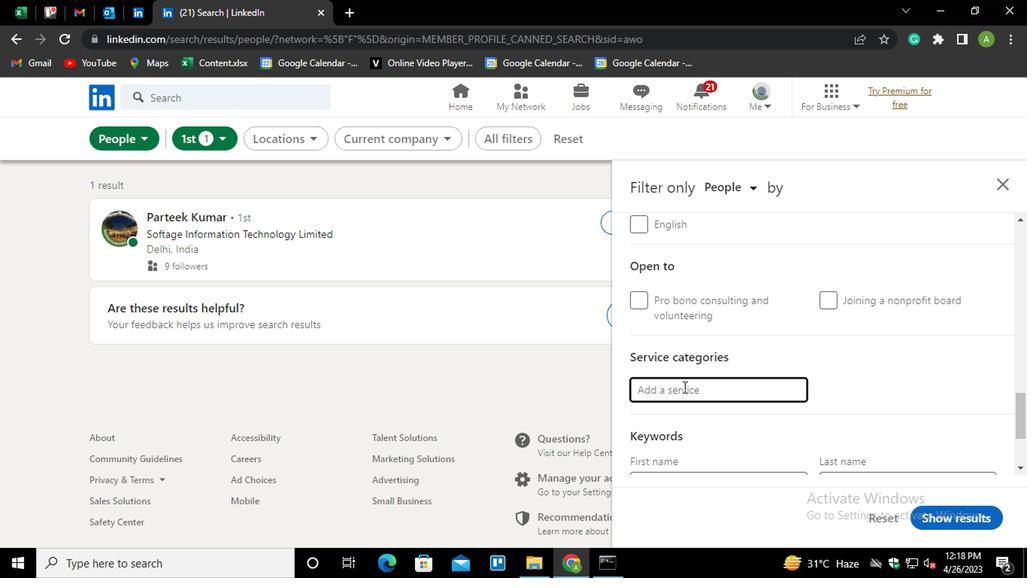 
Action: Mouse moved to (684, 384)
Screenshot: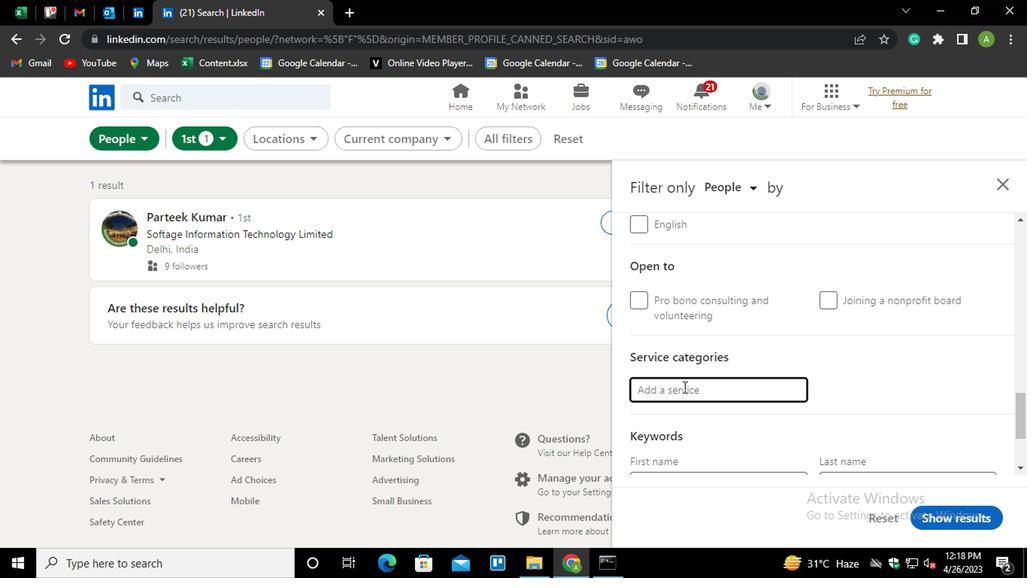 
Action: Key pressed <Key.shift_r>MARKETING
Screenshot: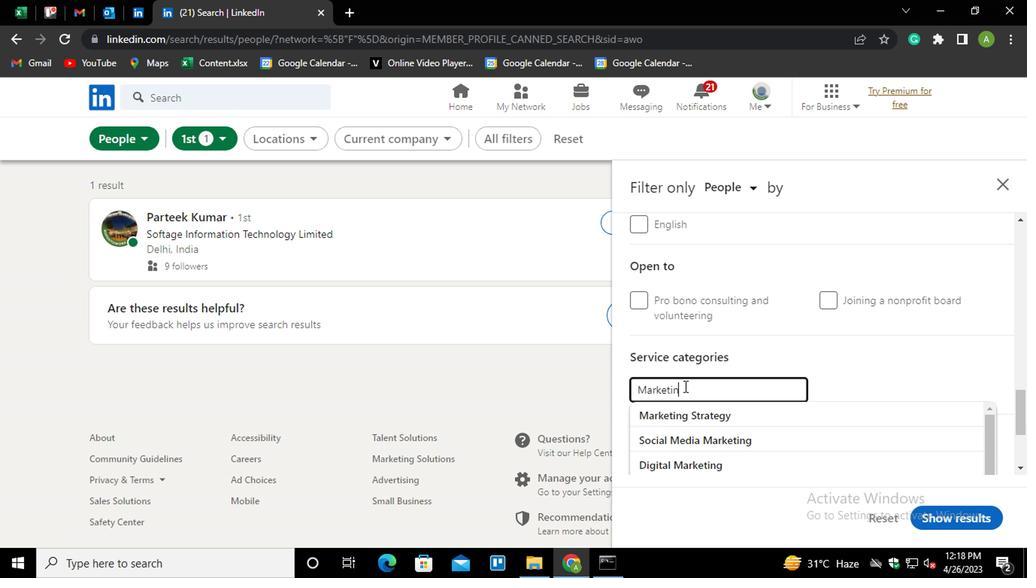 
Action: Mouse moved to (786, 435)
Screenshot: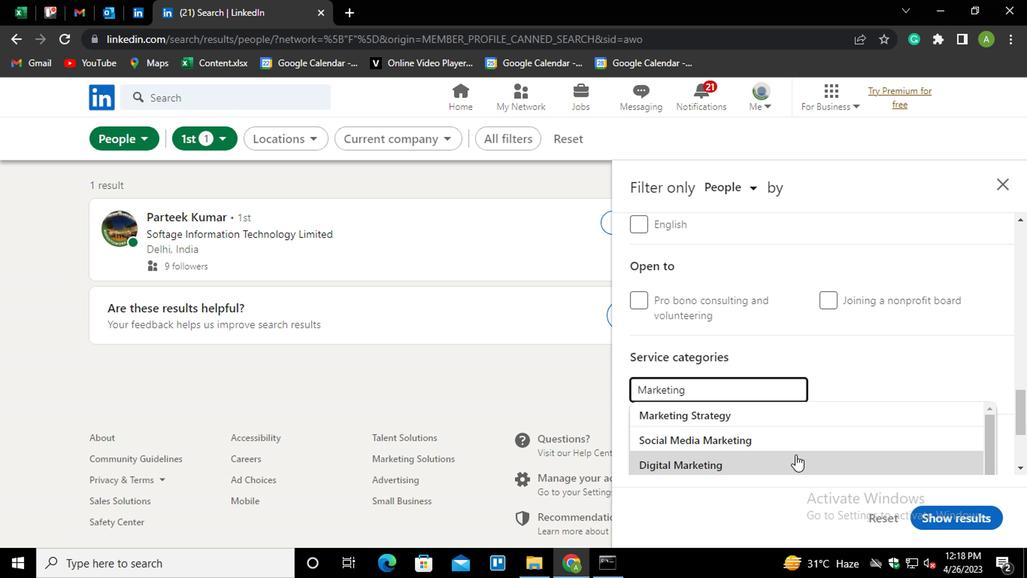 
Action: Mouse scrolled (786, 434) with delta (0, 0)
Screenshot: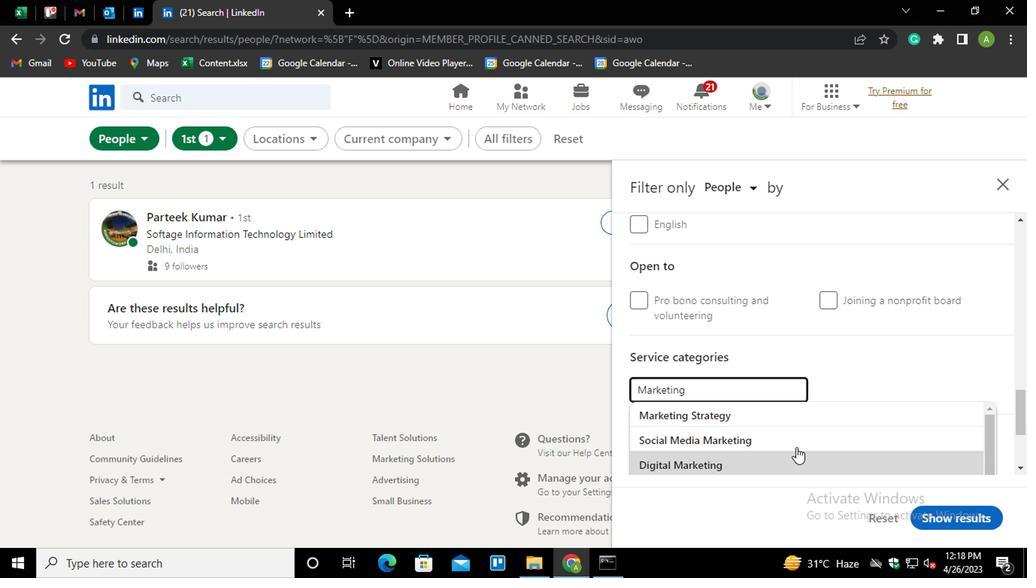 
Action: Mouse moved to (785, 435)
Screenshot: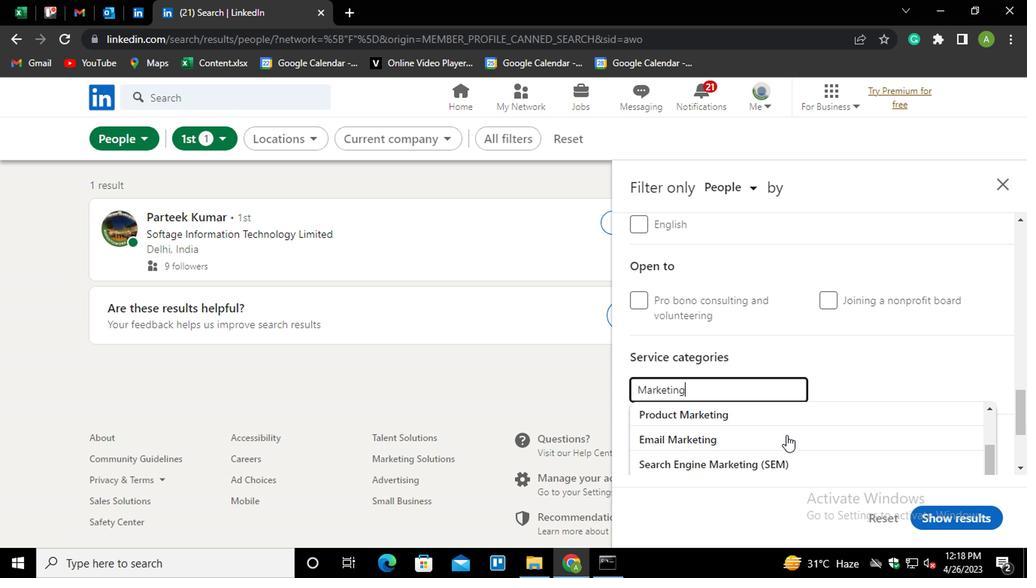 
Action: Mouse scrolled (785, 434) with delta (0, 0)
Screenshot: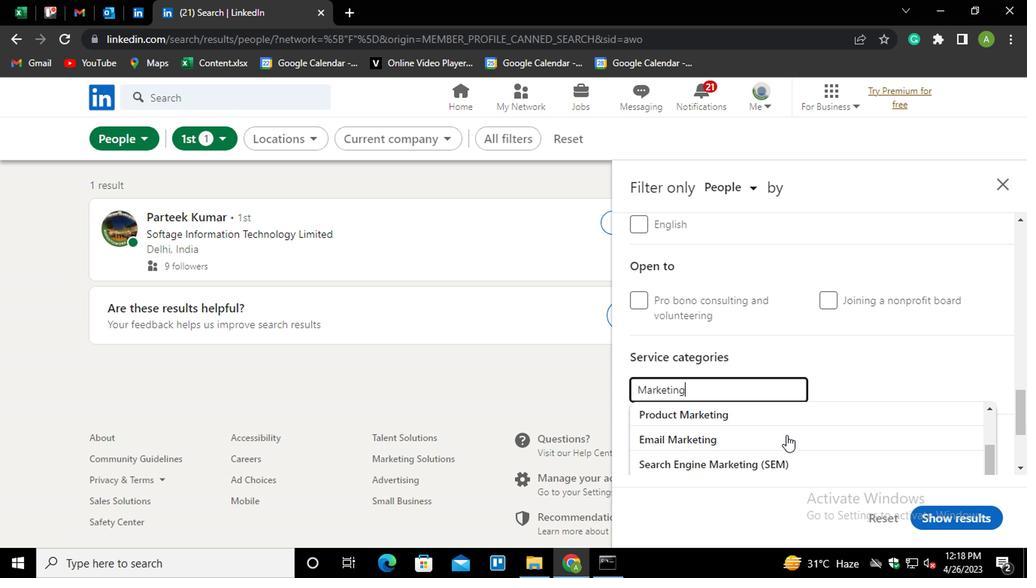 
Action: Mouse moved to (785, 435)
Screenshot: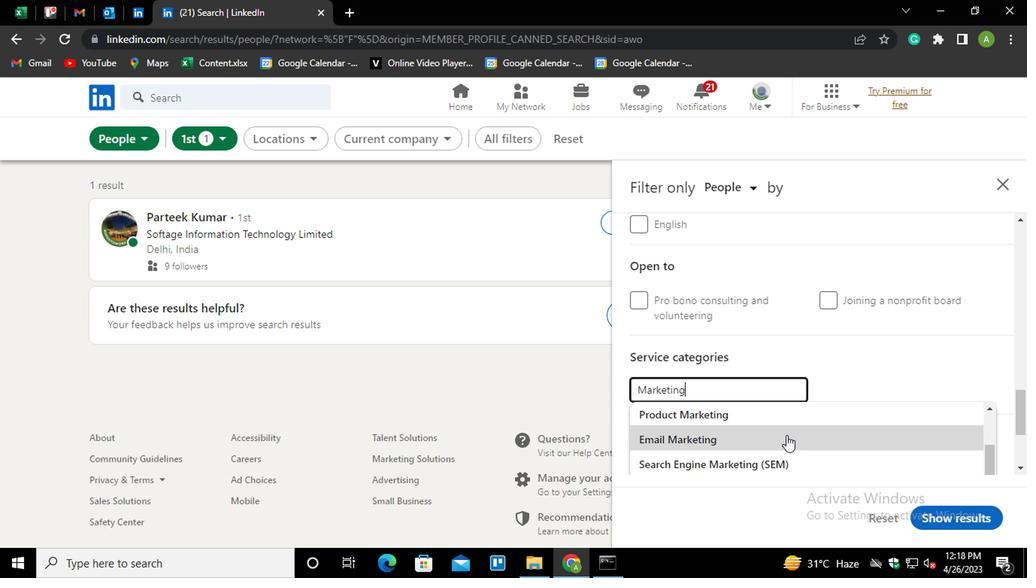 
Action: Mouse scrolled (785, 434) with delta (0, 0)
Screenshot: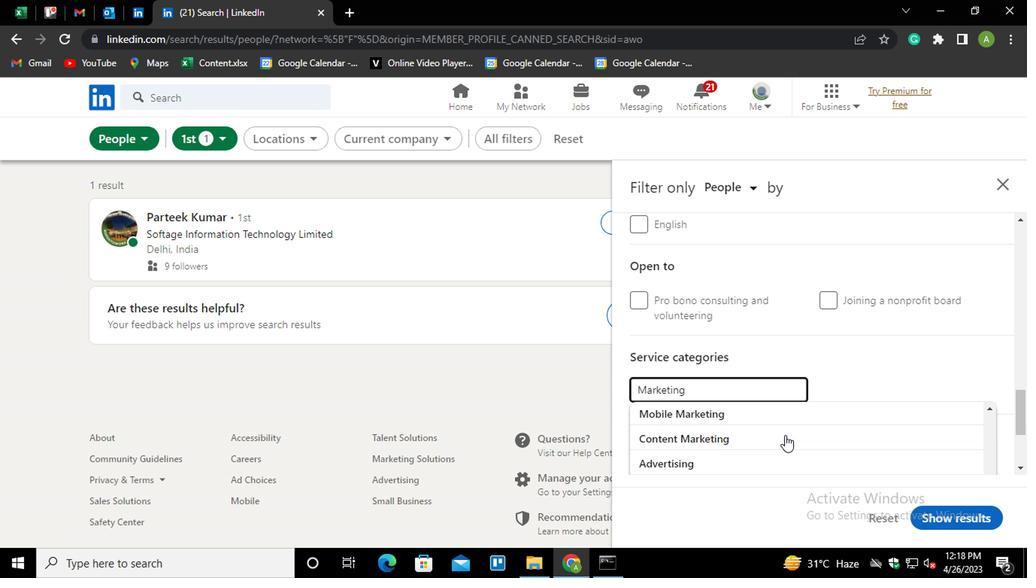 
Action: Mouse moved to (783, 436)
Screenshot: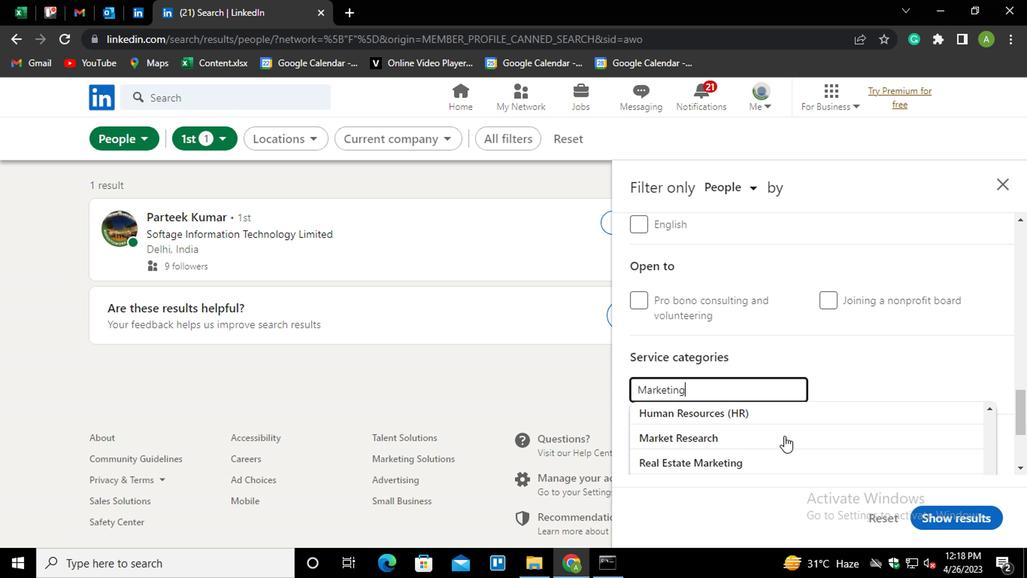 
Action: Mouse scrolled (783, 436) with delta (0, 0)
Screenshot: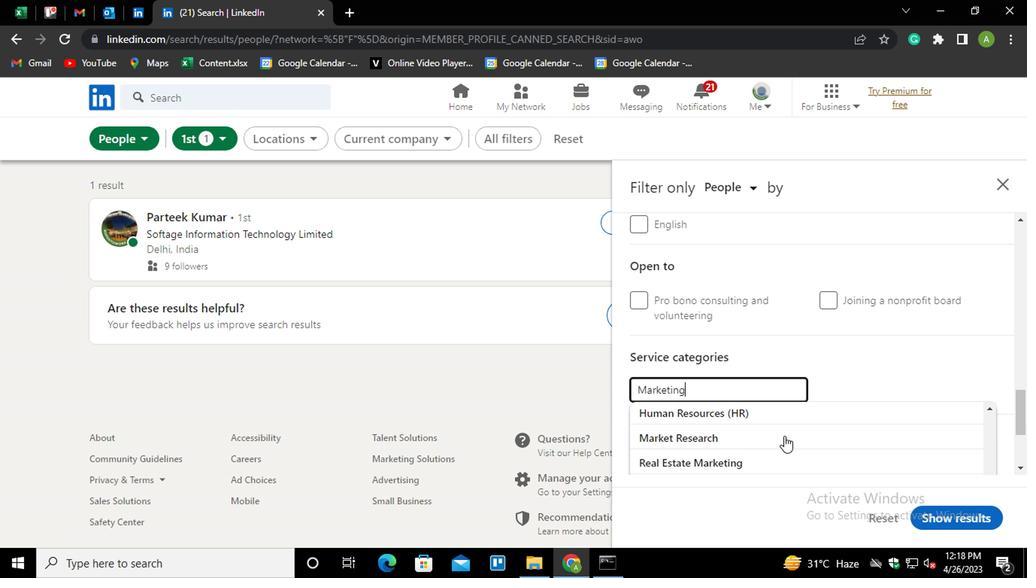
Action: Mouse moved to (754, 427)
Screenshot: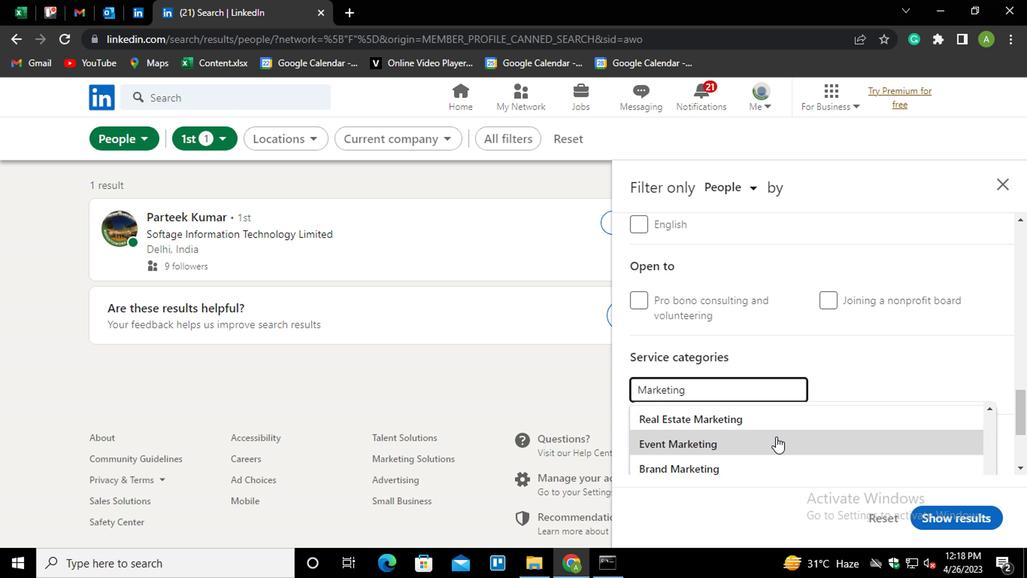 
Action: Mouse scrolled (754, 426) with delta (0, -1)
Screenshot: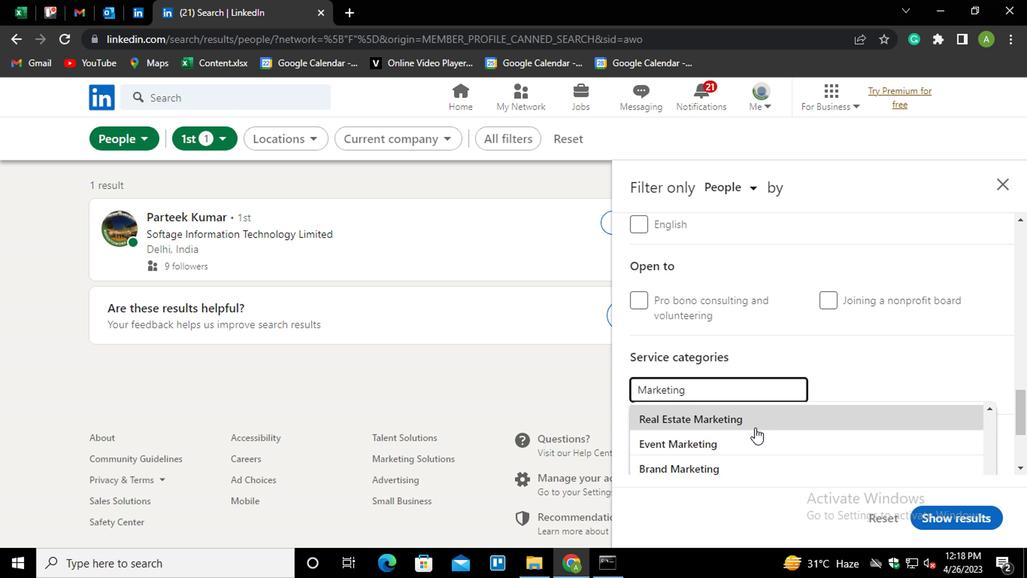 
Action: Mouse moved to (839, 383)
Screenshot: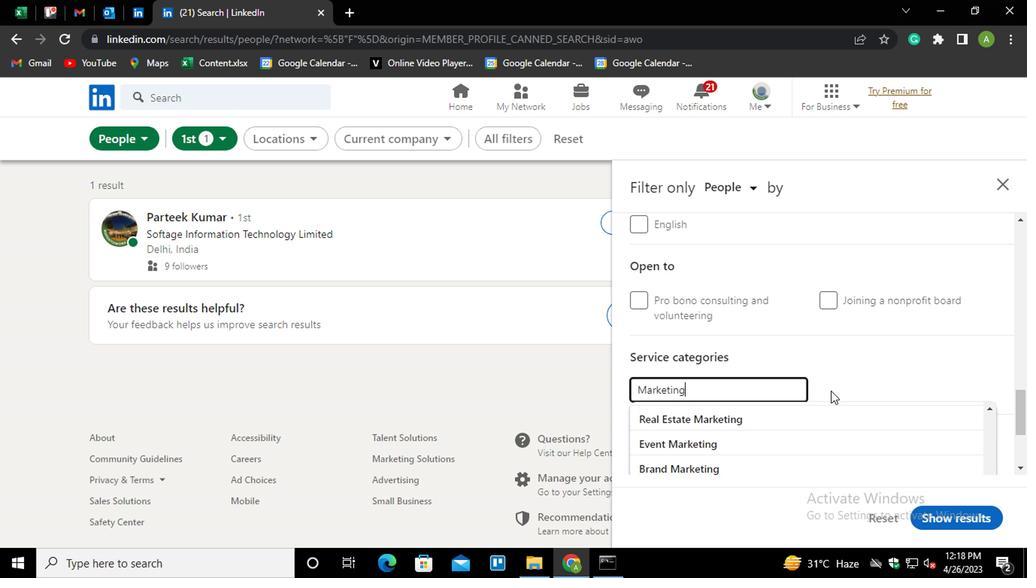 
Action: Mouse pressed left at (839, 383)
Screenshot: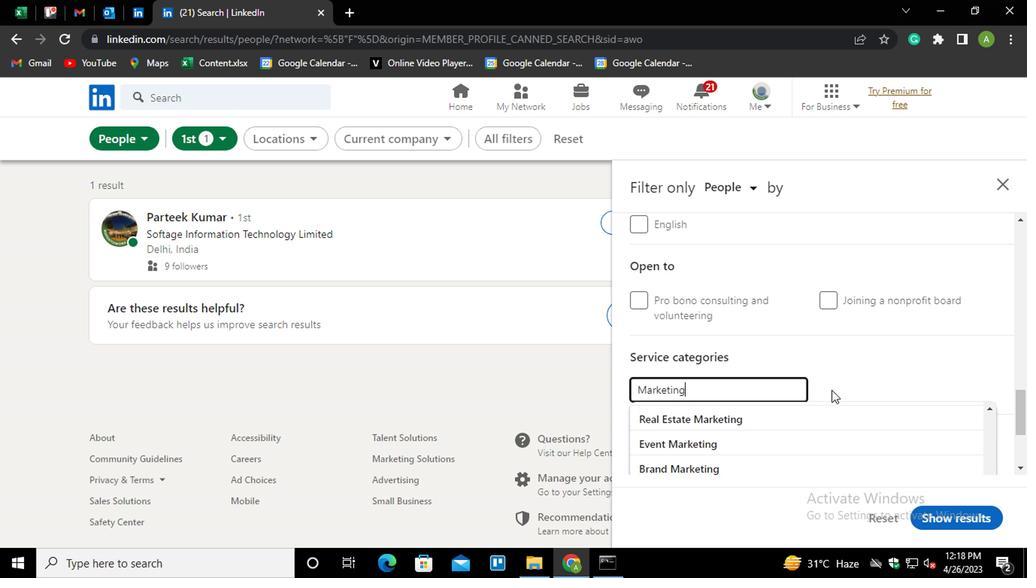 
Action: Mouse scrolled (839, 382) with delta (0, -1)
Screenshot: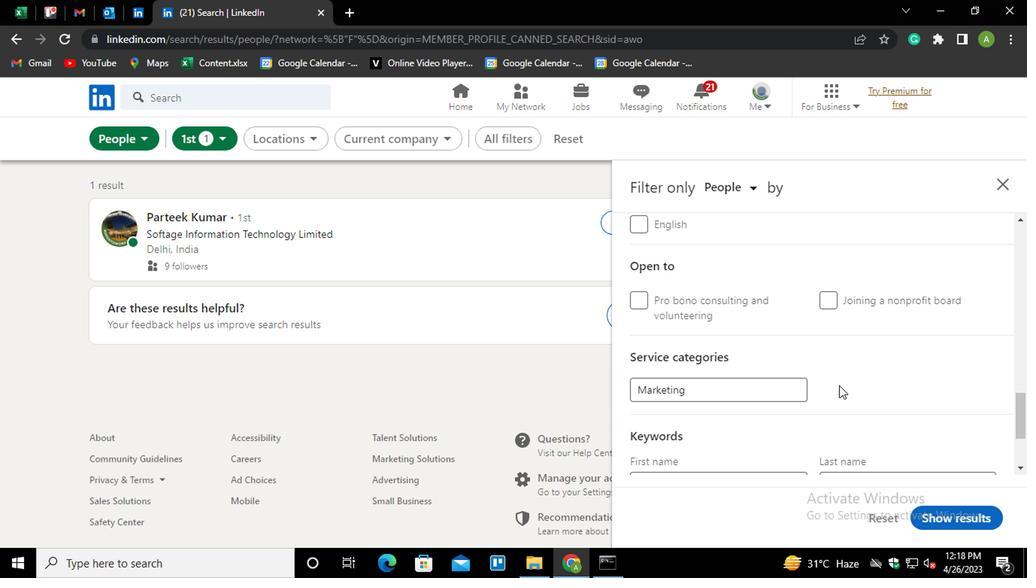 
Action: Mouse scrolled (839, 382) with delta (0, -1)
Screenshot: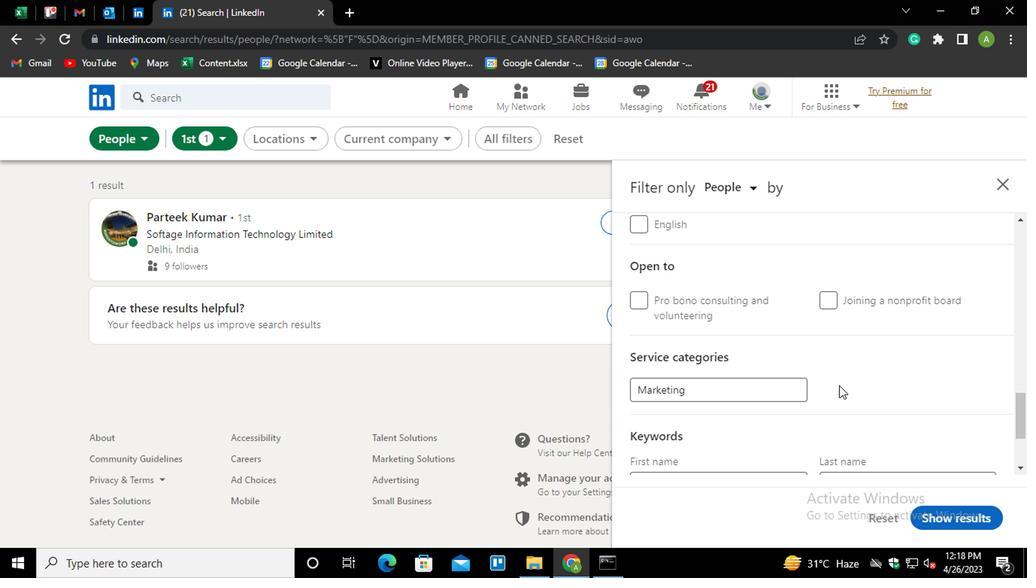 
Action: Mouse moved to (682, 411)
Screenshot: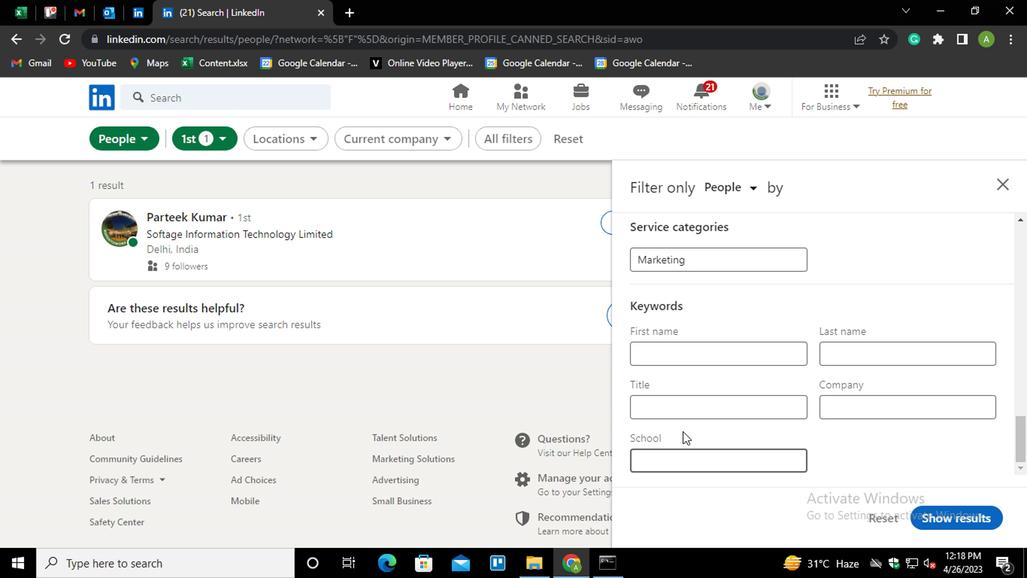 
Action: Mouse pressed left at (682, 411)
Screenshot: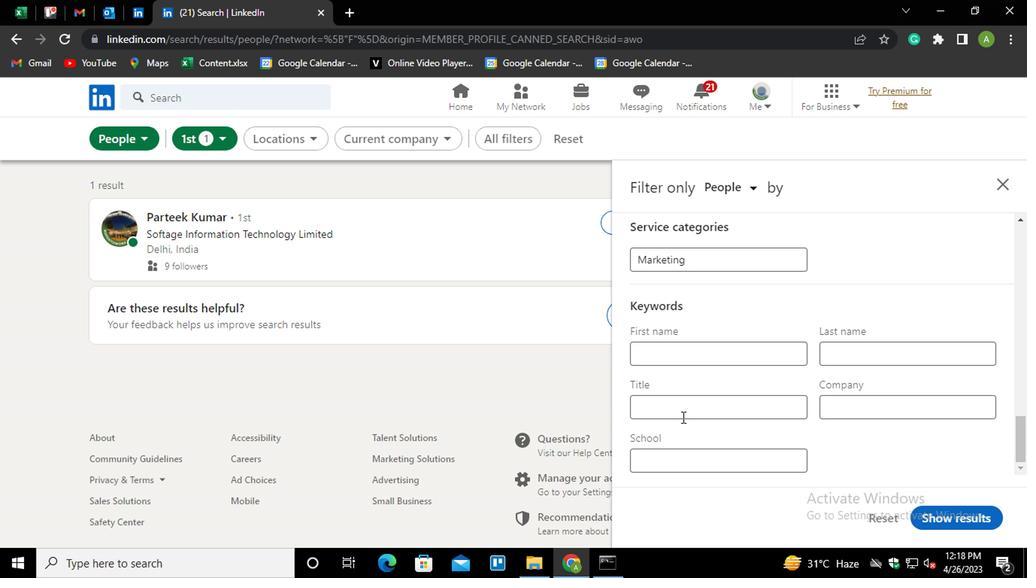 
Action: Key pressed <Key.shift>TECHNICAL<Key.space><Key.shift>SUPPORT<Key.space><Key.shift>SPECIALIST
Screenshot: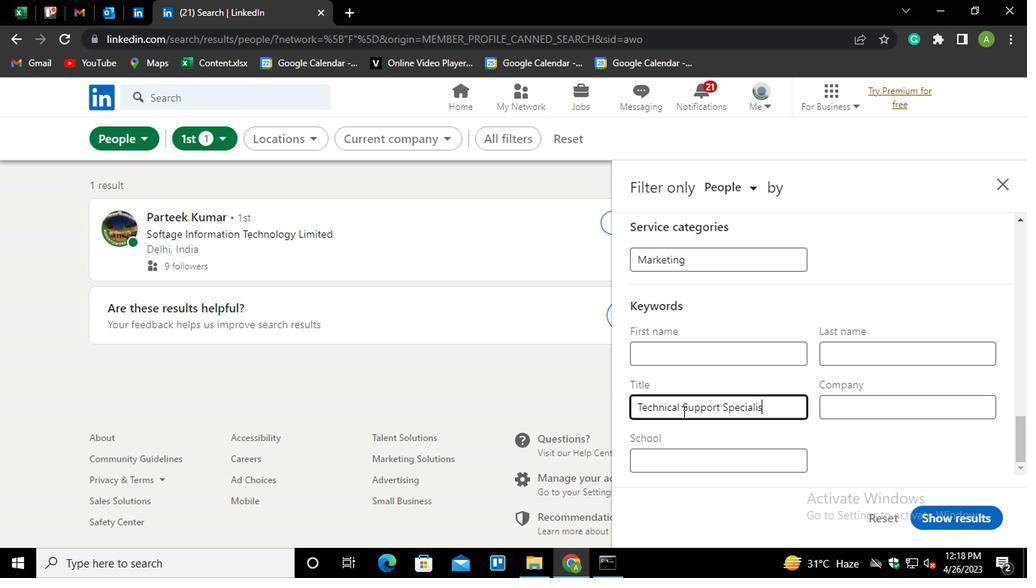 
Action: Mouse moved to (916, 437)
Screenshot: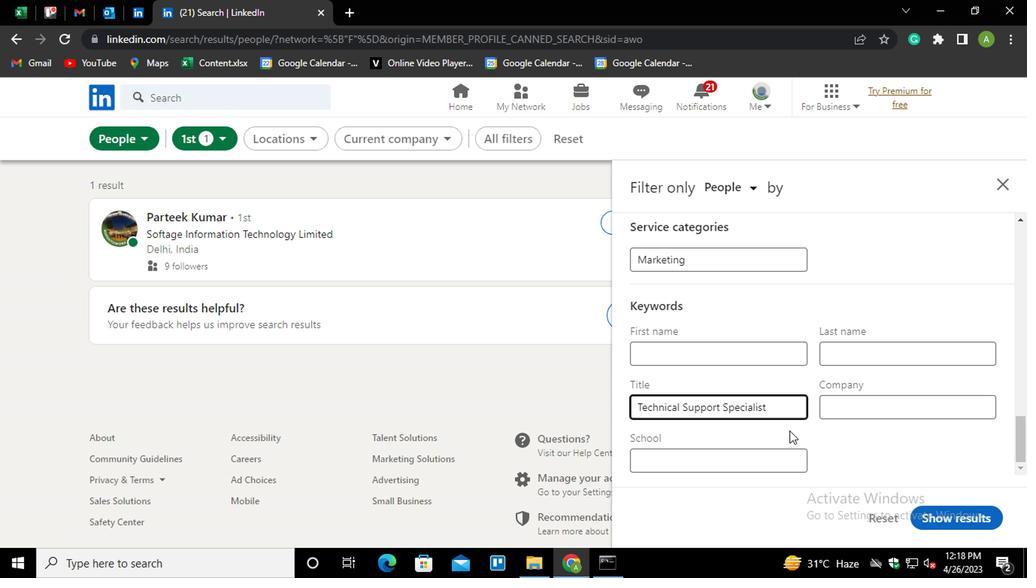 
Action: Mouse pressed left at (916, 437)
Screenshot: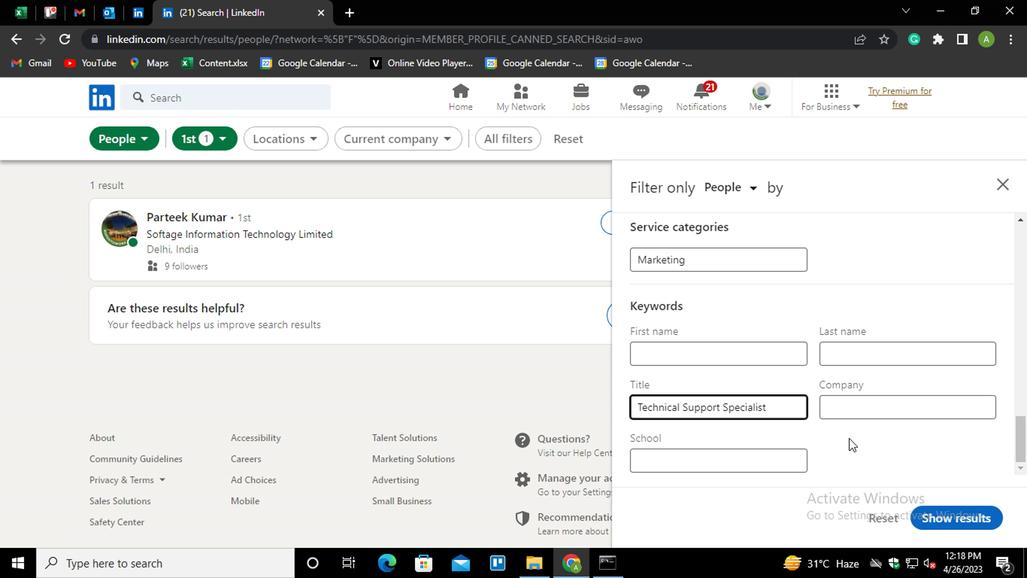 
Action: Mouse moved to (953, 519)
Screenshot: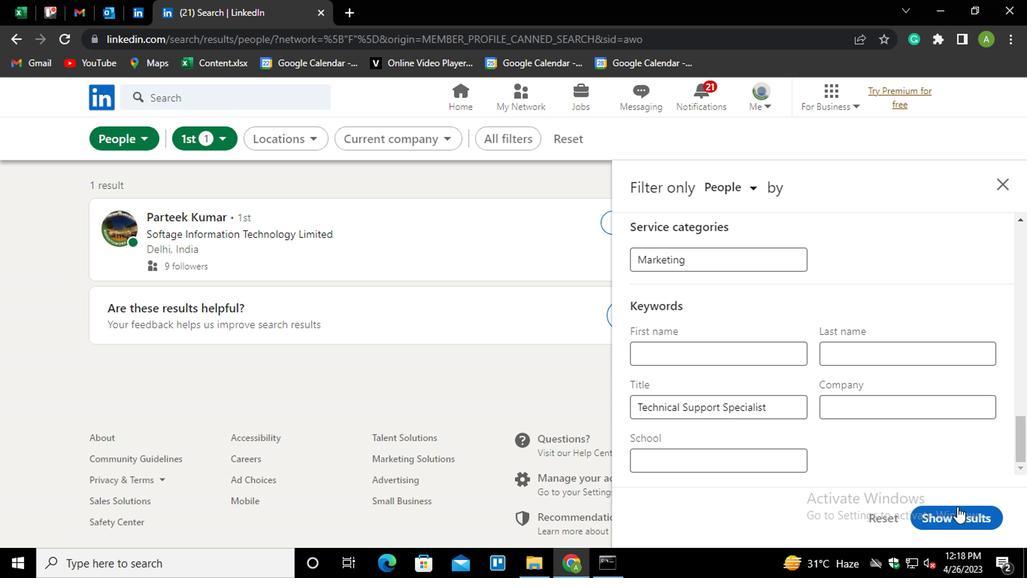 
Action: Mouse pressed left at (953, 519)
Screenshot: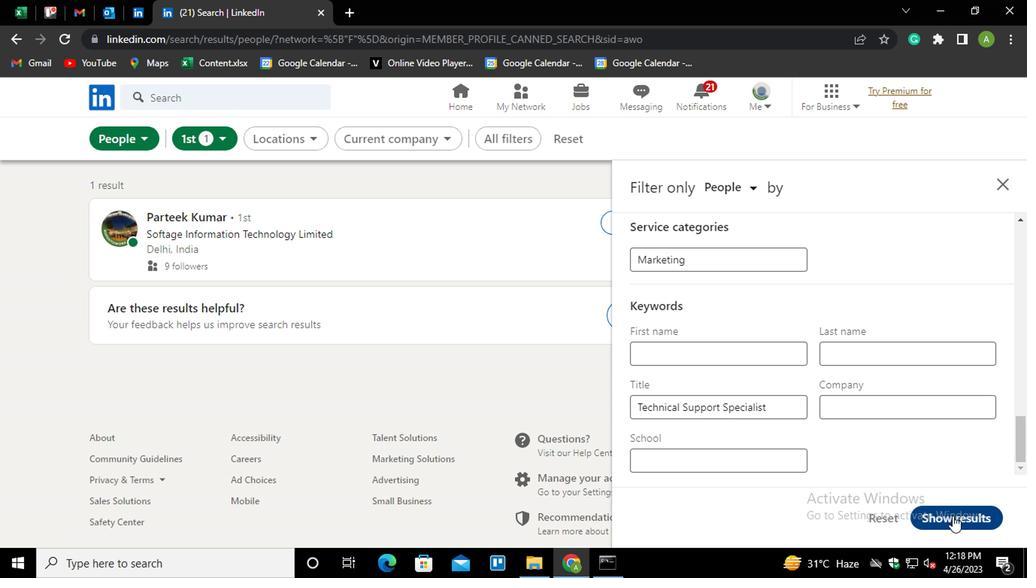 
